 Task: Look for space in Dschang, Cameroon from 21st June, 2023 to 29th June, 2023 for 4 adults in price range Rs.7000 to Rs.12000. Place can be entire place with 2 bedrooms having 2 beds and 2 bathrooms. Property type can be house, flat, guest house. Booking option can be shelf check-in. Required host language is English.
Action: Mouse moved to (478, 123)
Screenshot: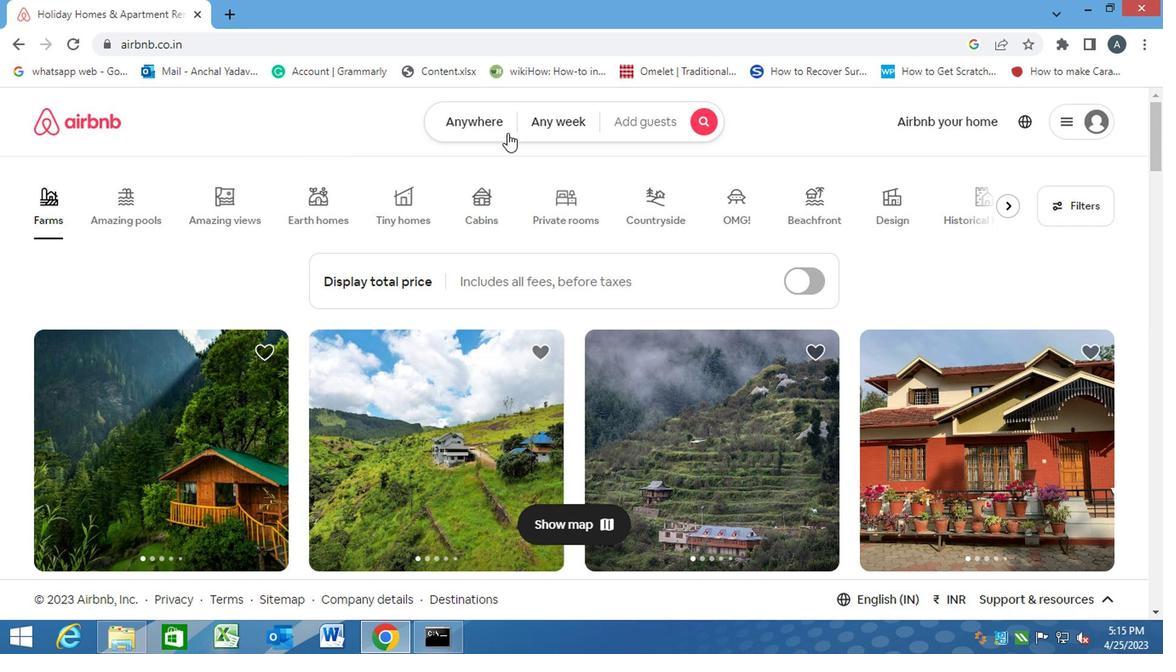 
Action: Mouse pressed left at (478, 123)
Screenshot: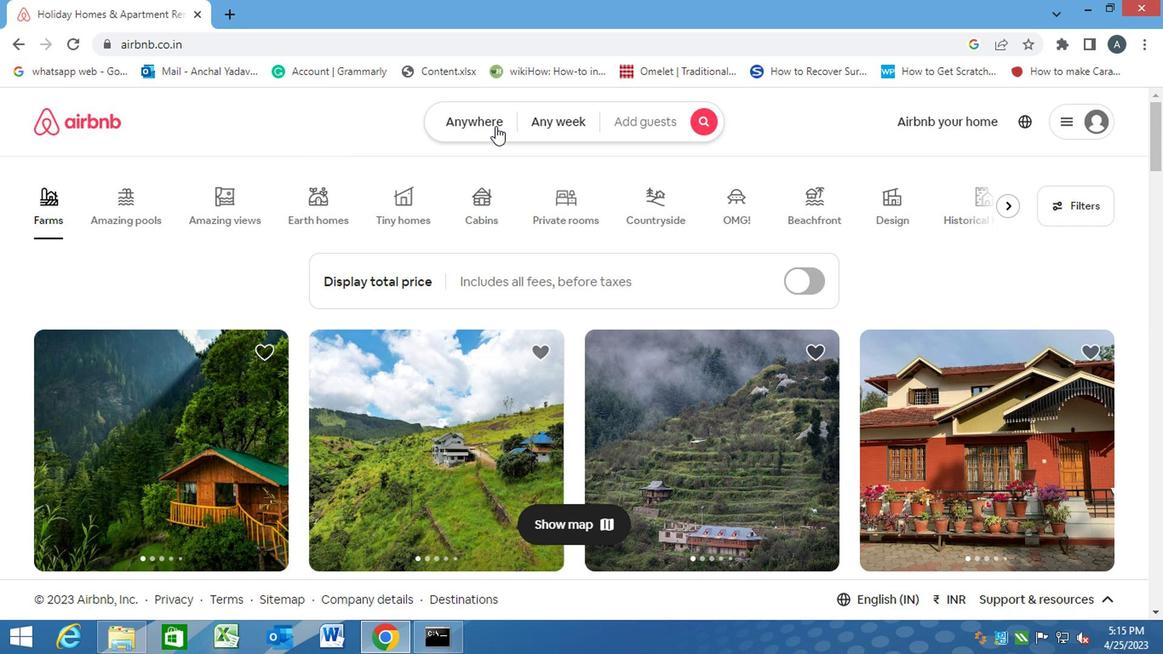 
Action: Mouse moved to (332, 190)
Screenshot: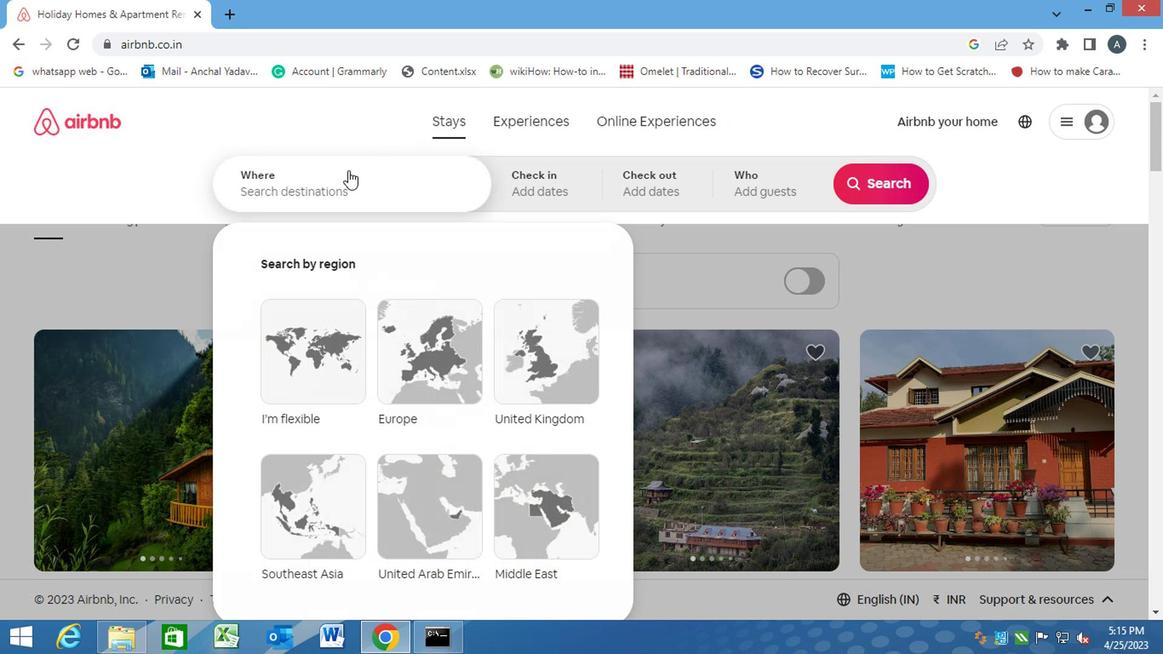 
Action: Mouse pressed left at (332, 190)
Screenshot: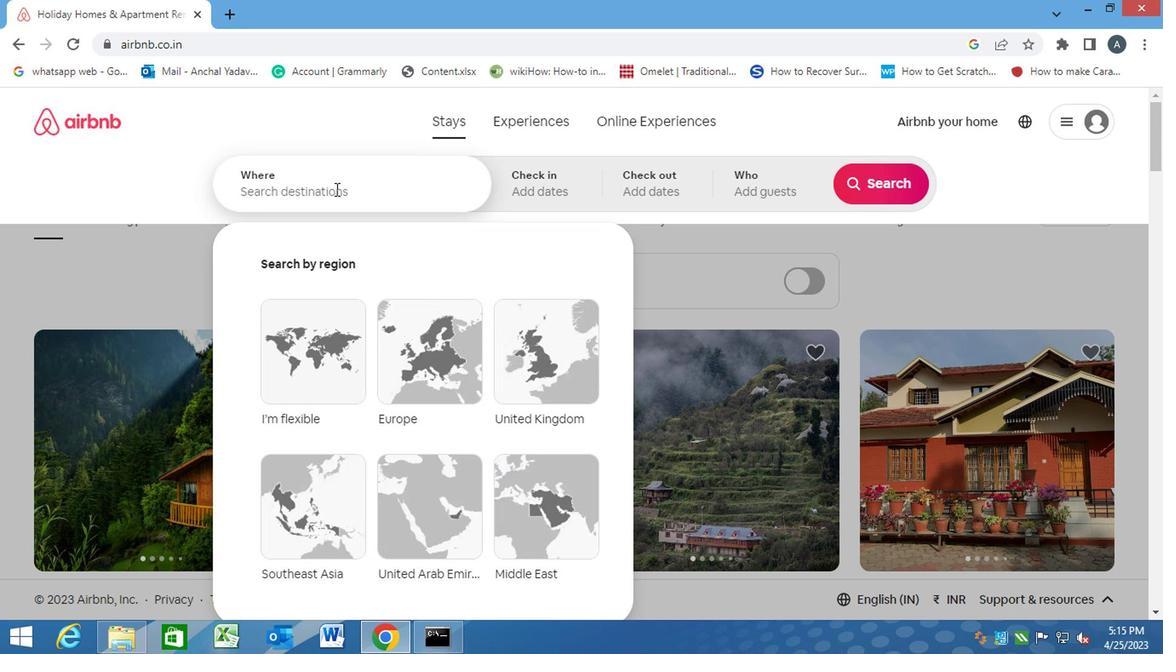 
Action: Key pressed d<Key.caps_lock>schang,<Key.space><Key.caps_lock>c<Key.caps_lock>ameroon<Key.enter>
Screenshot: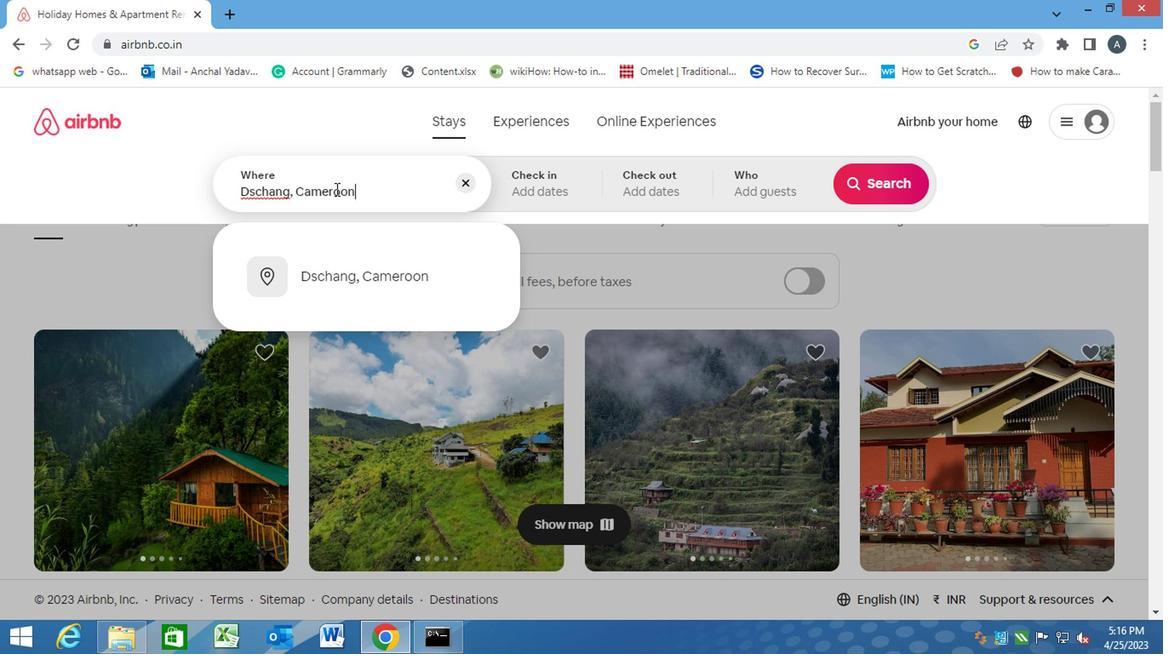 
Action: Mouse moved to (861, 321)
Screenshot: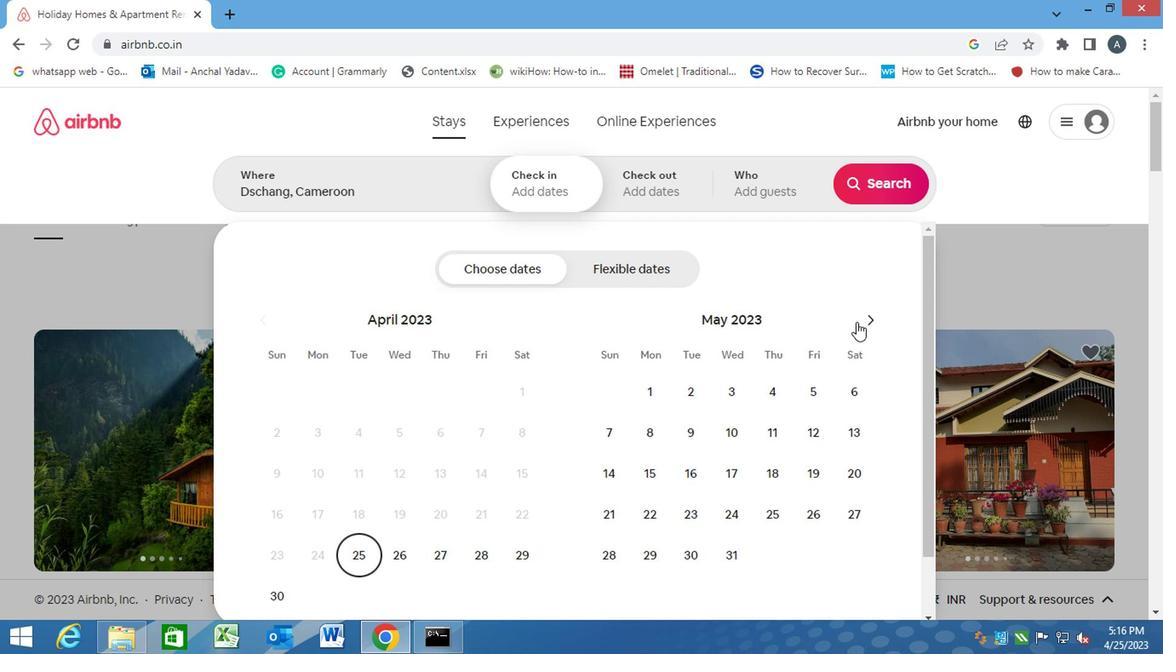 
Action: Mouse pressed left at (861, 321)
Screenshot: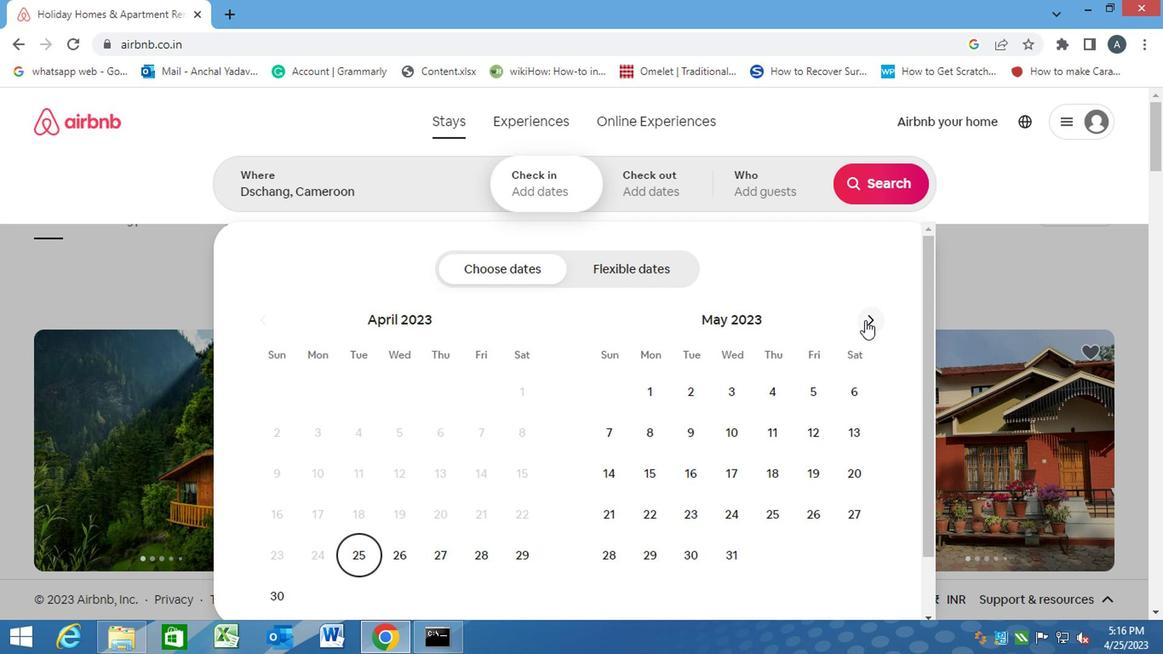 
Action: Mouse moved to (719, 501)
Screenshot: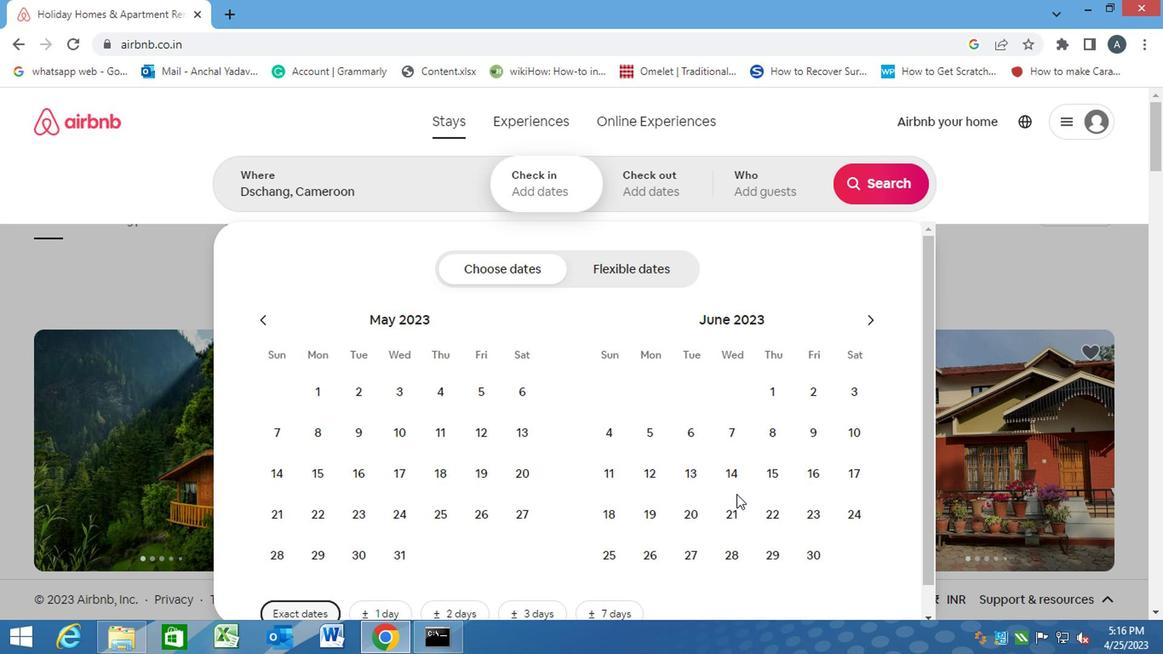 
Action: Mouse pressed left at (719, 501)
Screenshot: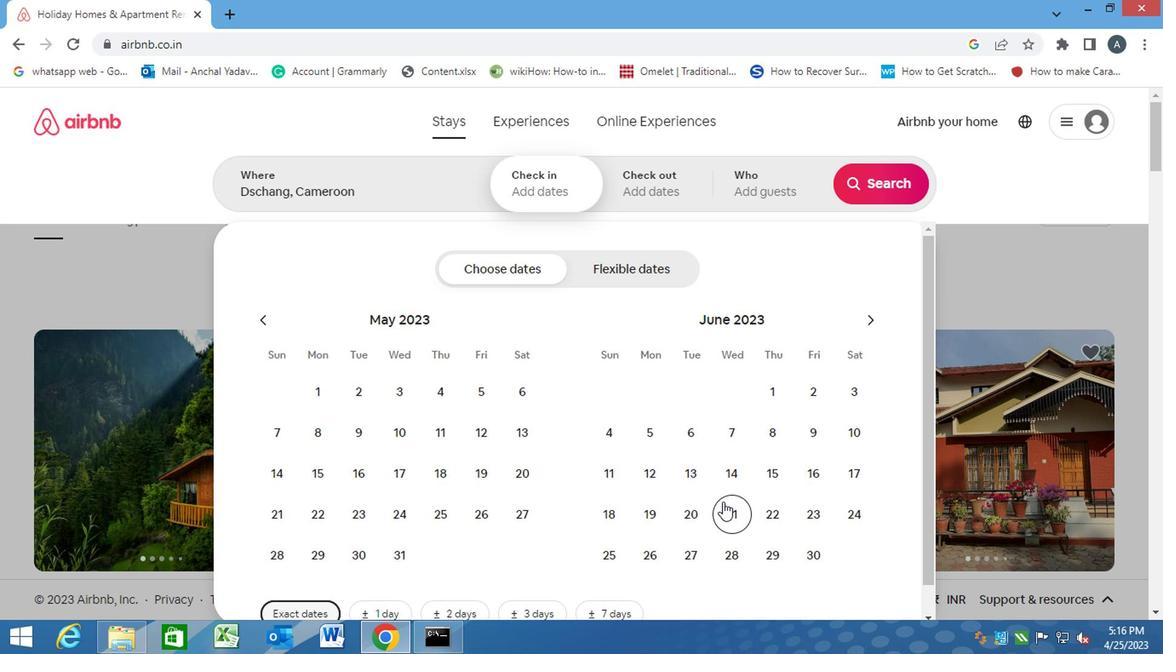 
Action: Mouse moved to (776, 555)
Screenshot: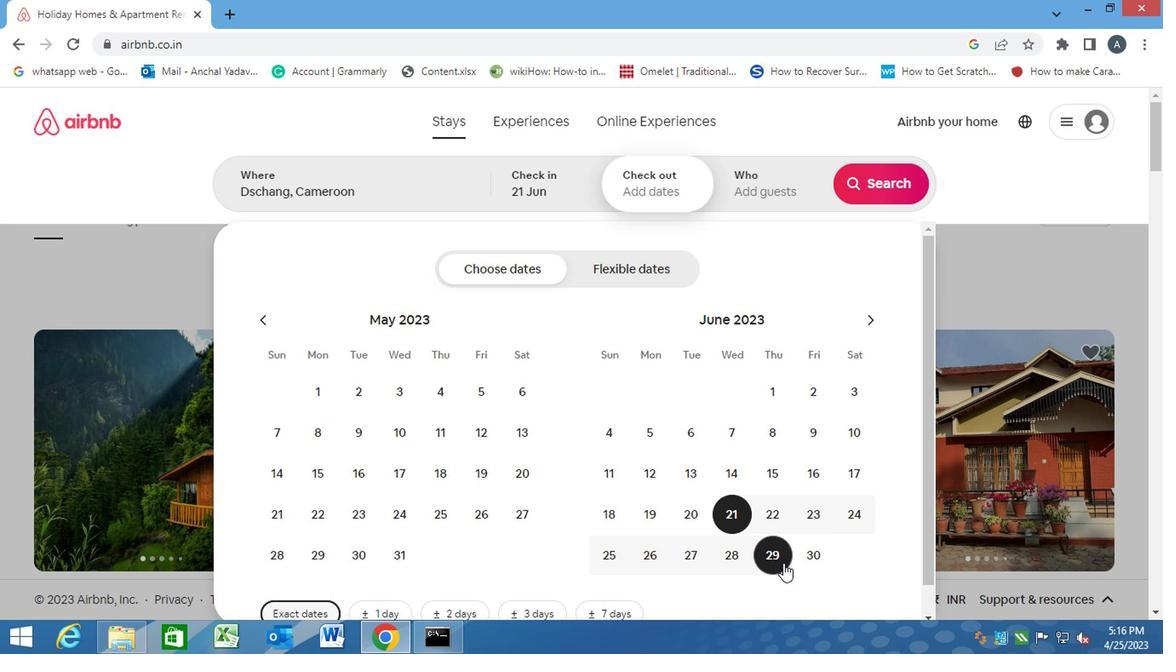 
Action: Mouse pressed left at (776, 555)
Screenshot: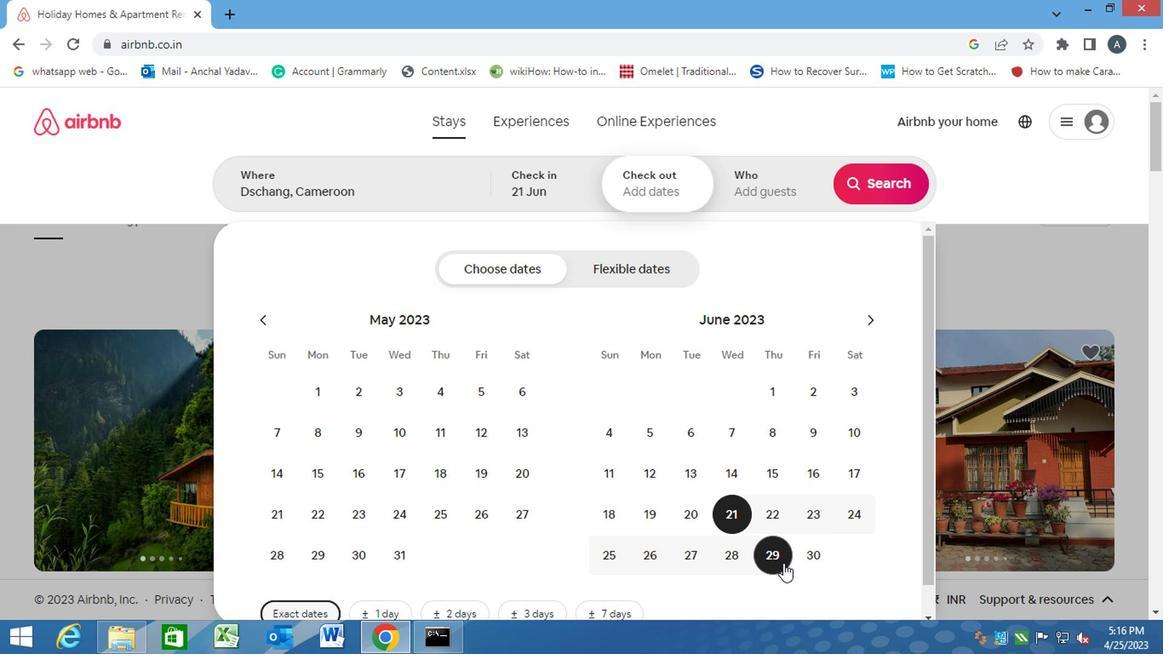 
Action: Mouse moved to (755, 187)
Screenshot: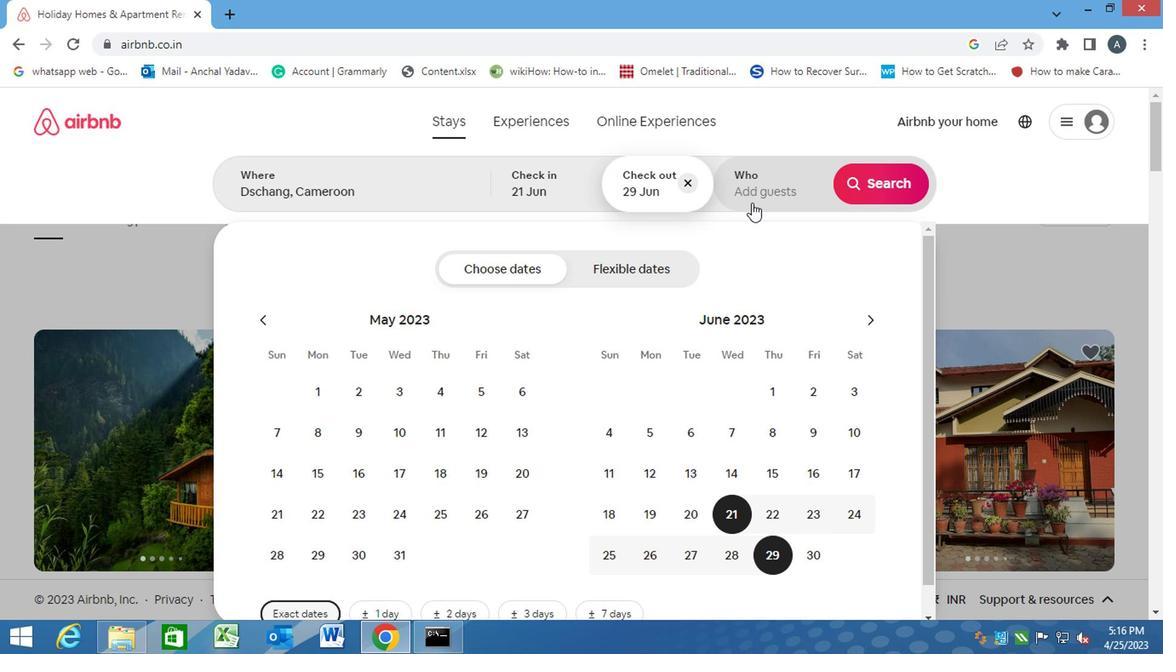 
Action: Mouse pressed left at (755, 187)
Screenshot: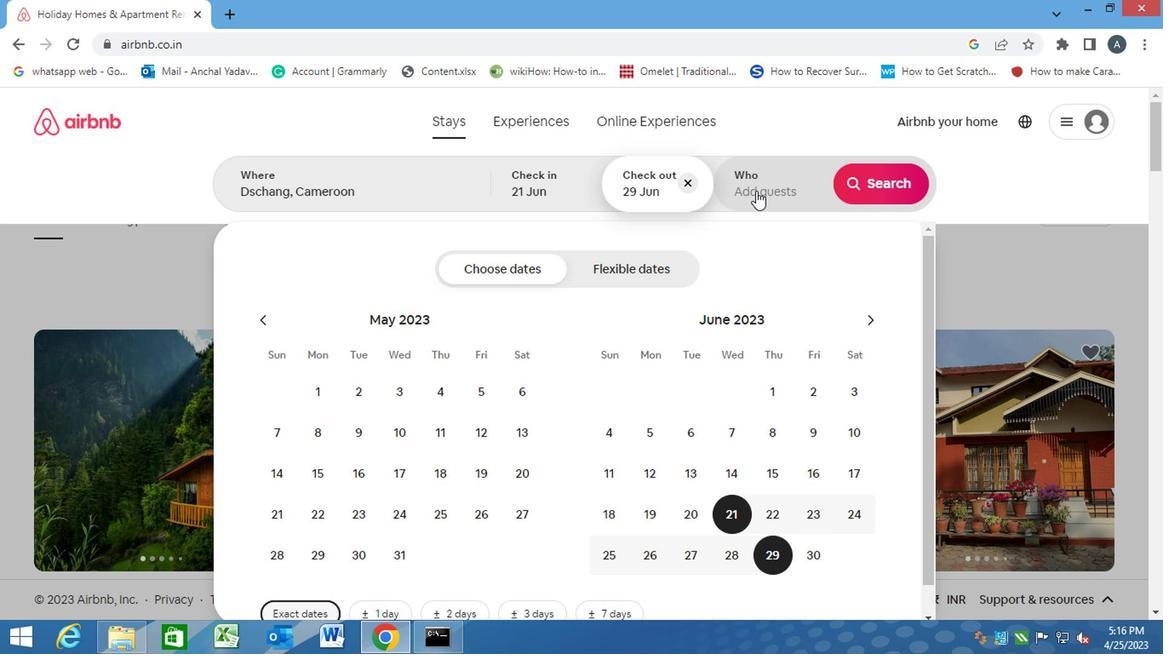 
Action: Mouse moved to (885, 281)
Screenshot: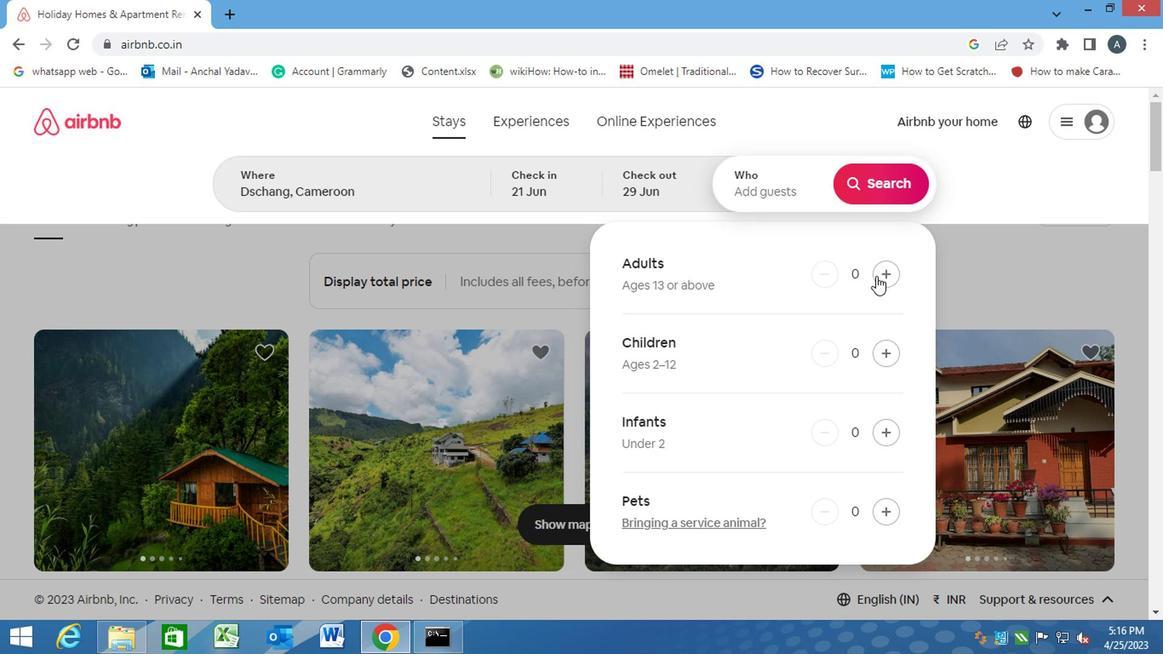 
Action: Mouse pressed left at (885, 281)
Screenshot: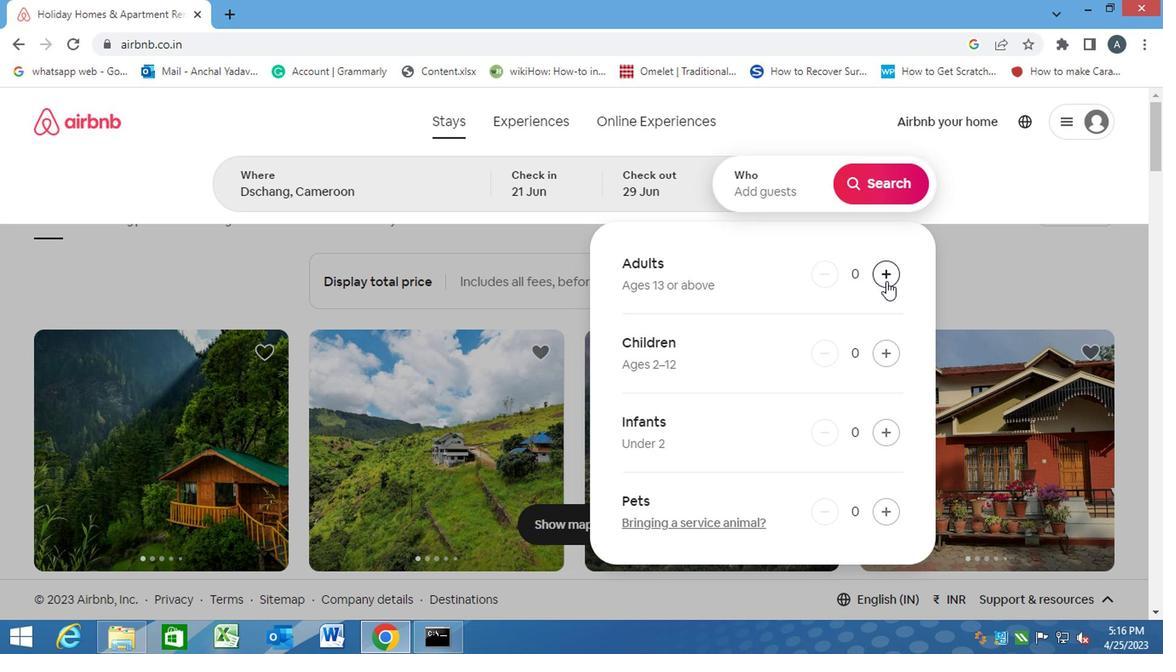
Action: Mouse pressed left at (885, 281)
Screenshot: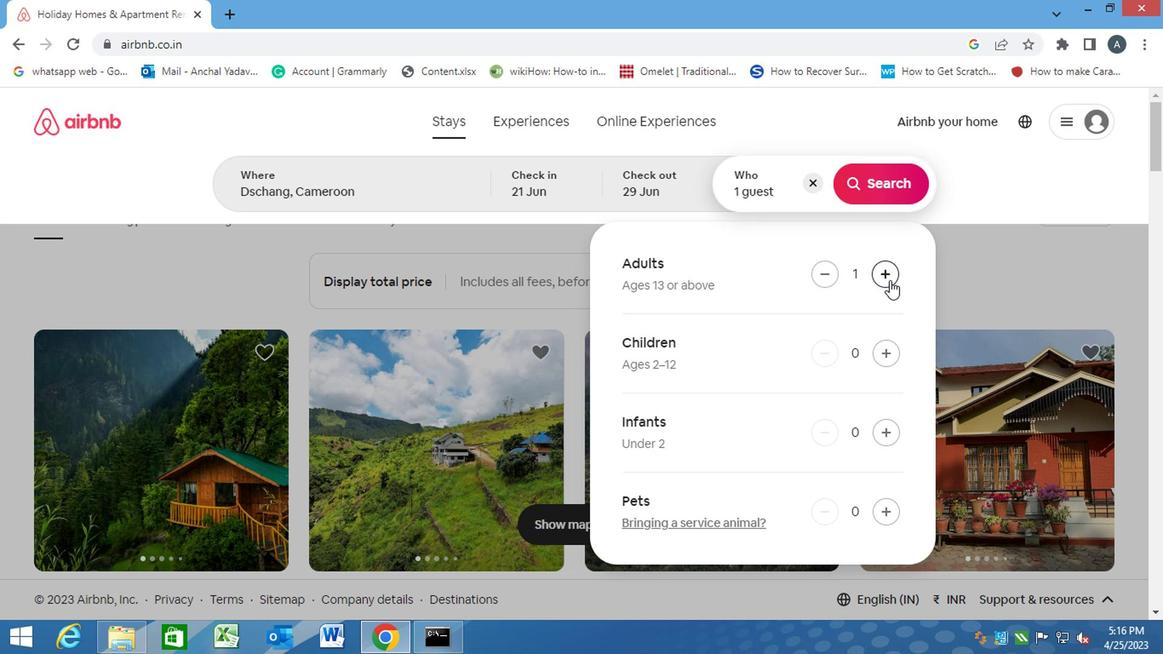 
Action: Mouse pressed left at (885, 281)
Screenshot: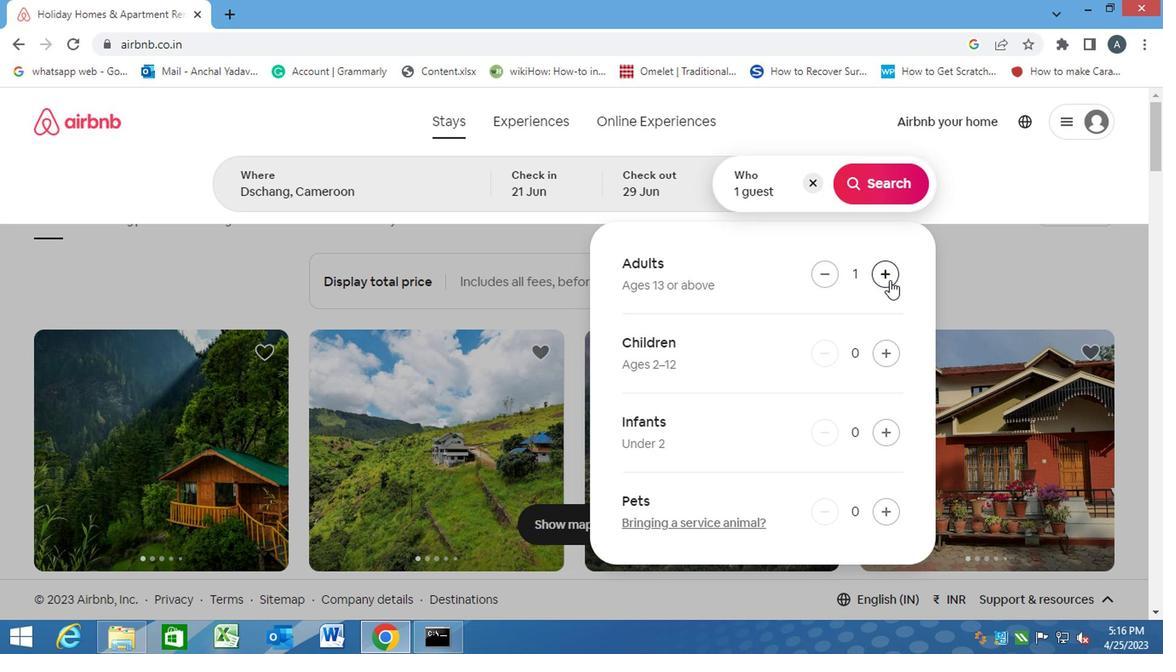 
Action: Mouse pressed left at (885, 281)
Screenshot: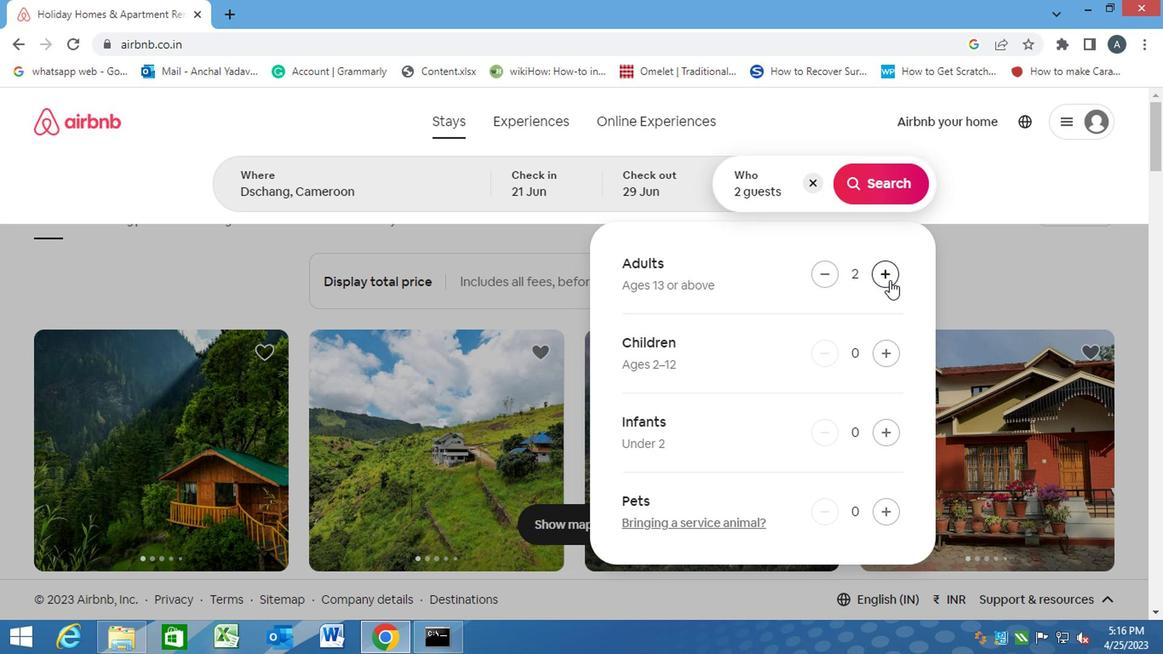 
Action: Mouse moved to (876, 189)
Screenshot: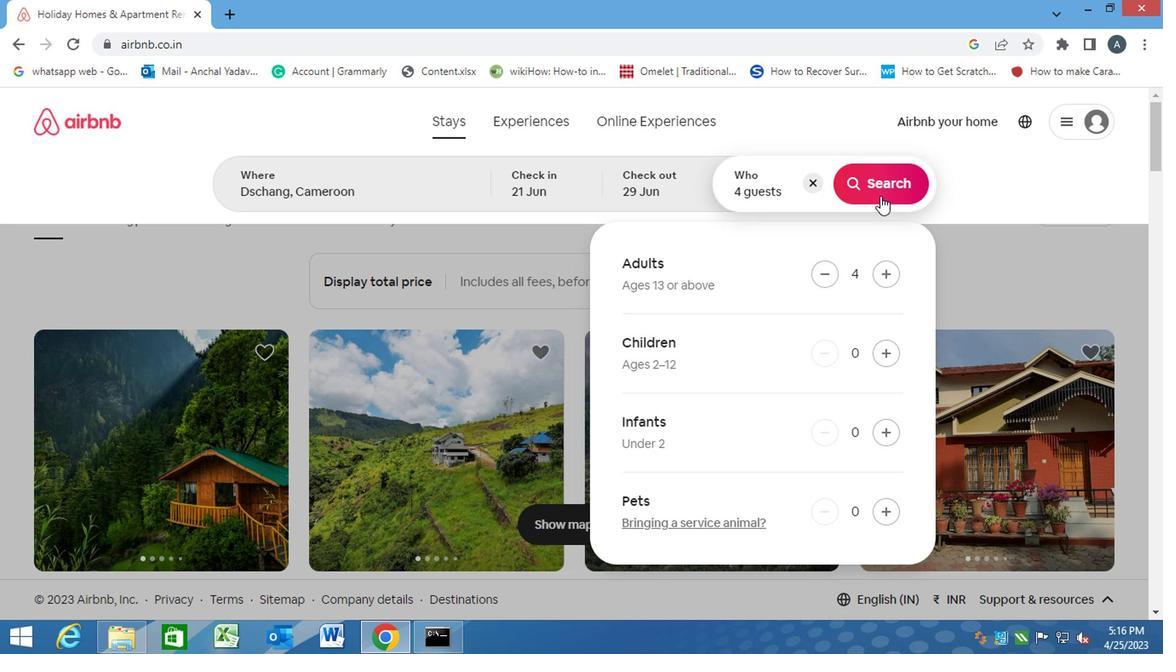 
Action: Mouse pressed left at (876, 189)
Screenshot: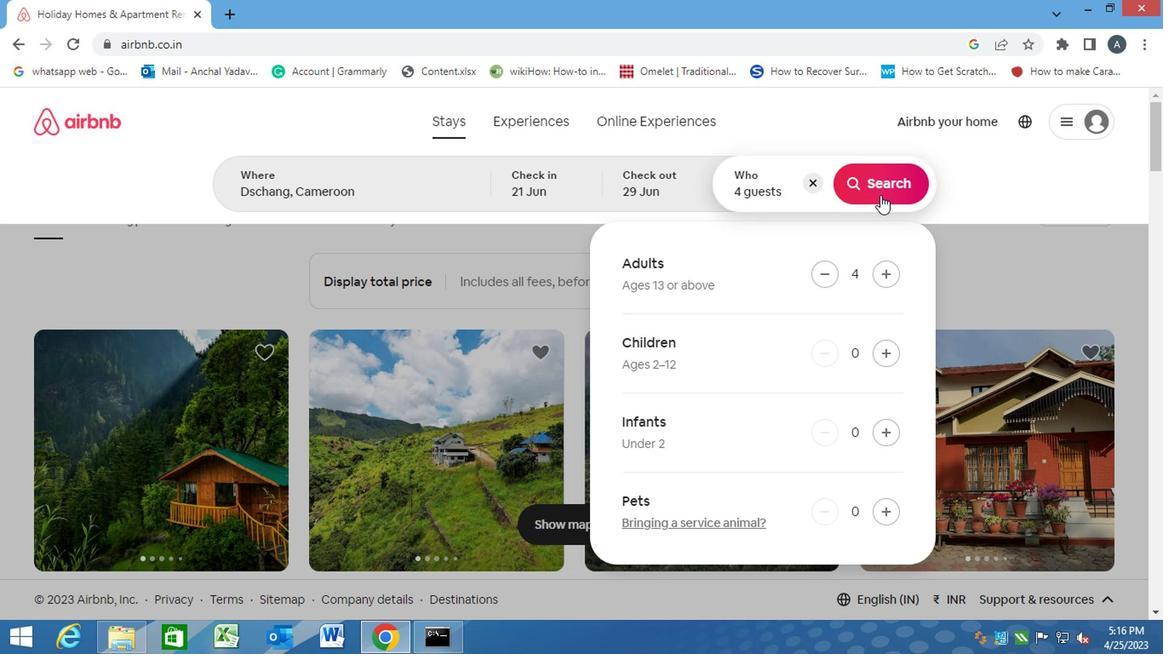 
Action: Mouse moved to (1074, 199)
Screenshot: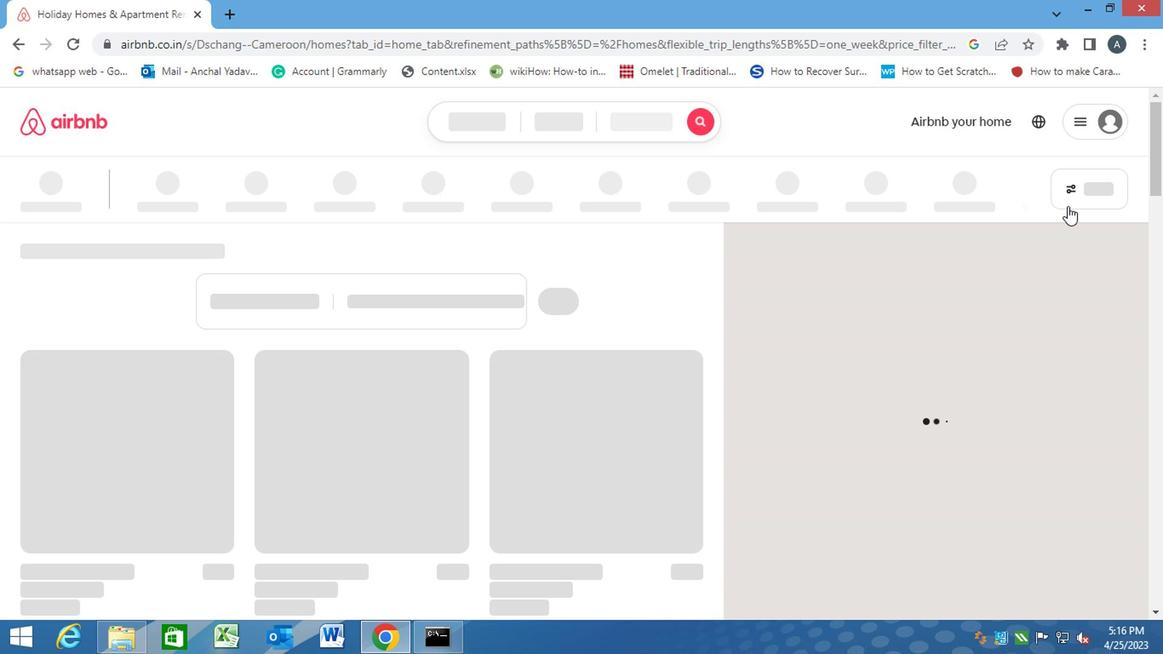 
Action: Mouse pressed left at (1074, 199)
Screenshot: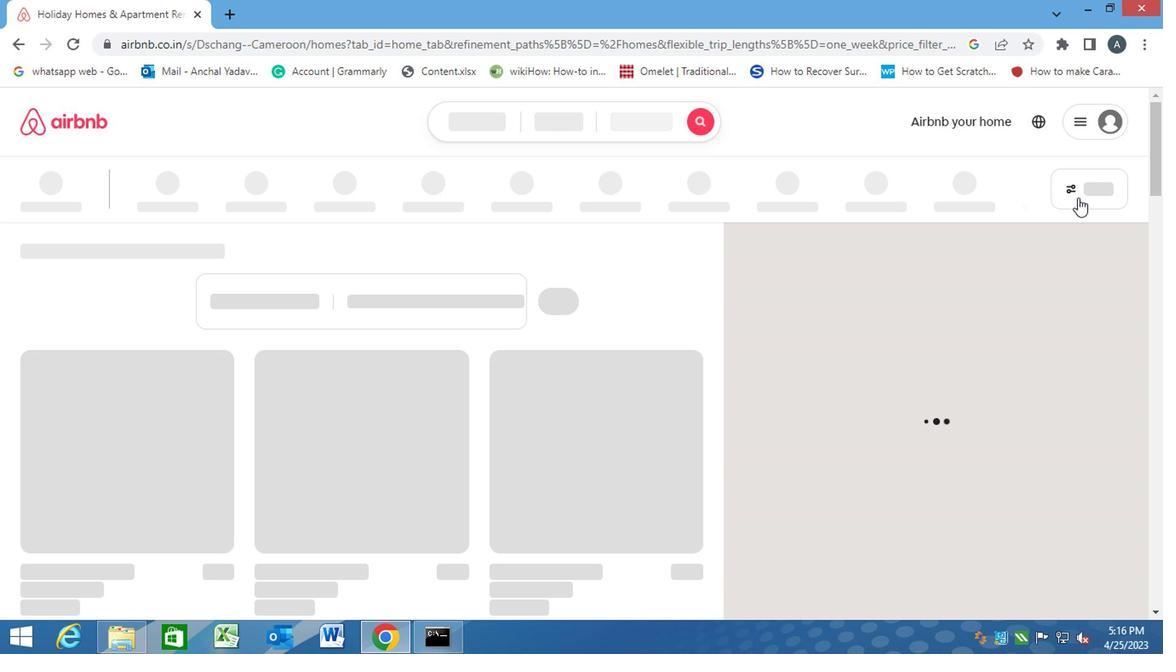 
Action: Mouse moved to (1082, 189)
Screenshot: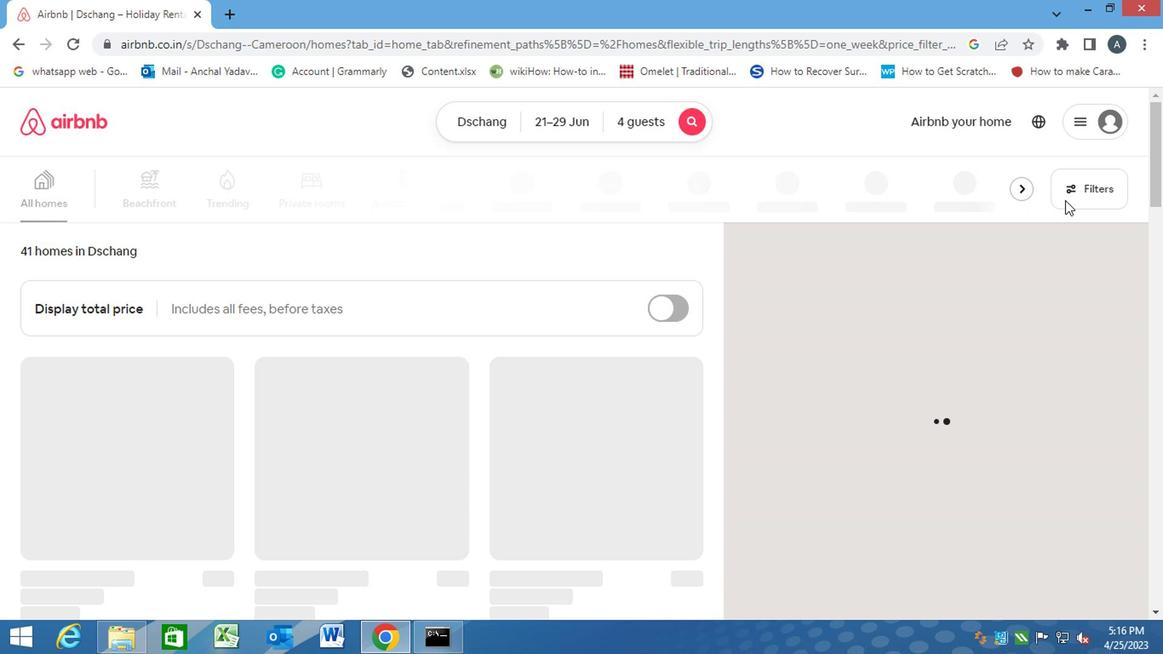 
Action: Mouse pressed left at (1082, 189)
Screenshot: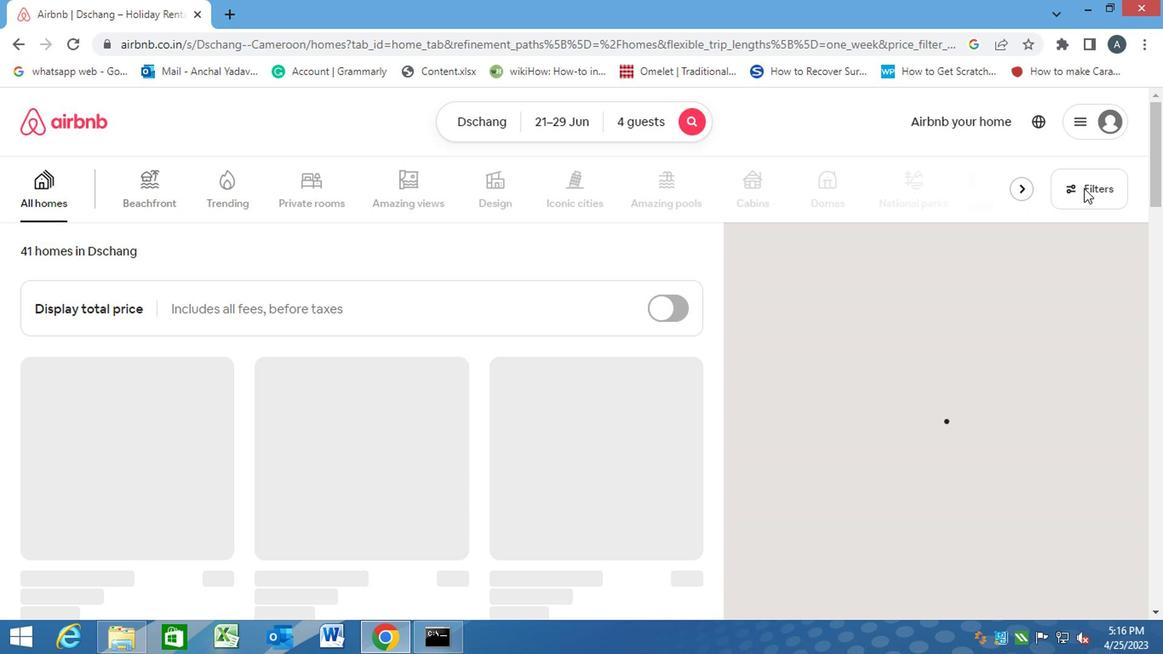 
Action: Mouse moved to (378, 403)
Screenshot: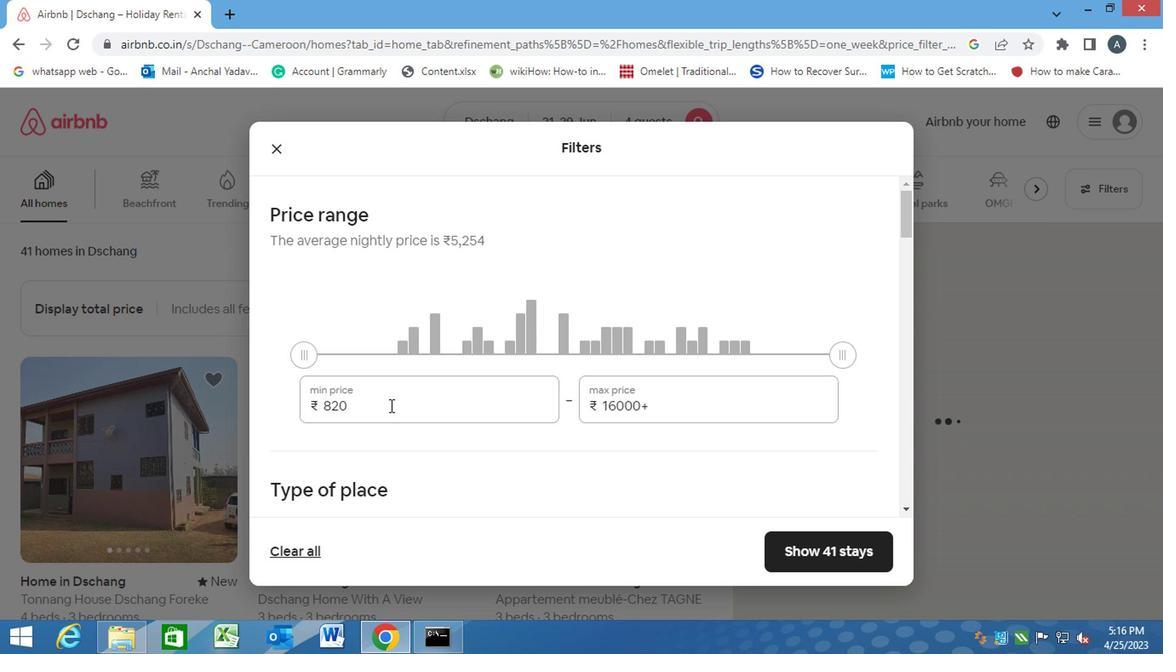 
Action: Mouse pressed left at (378, 403)
Screenshot: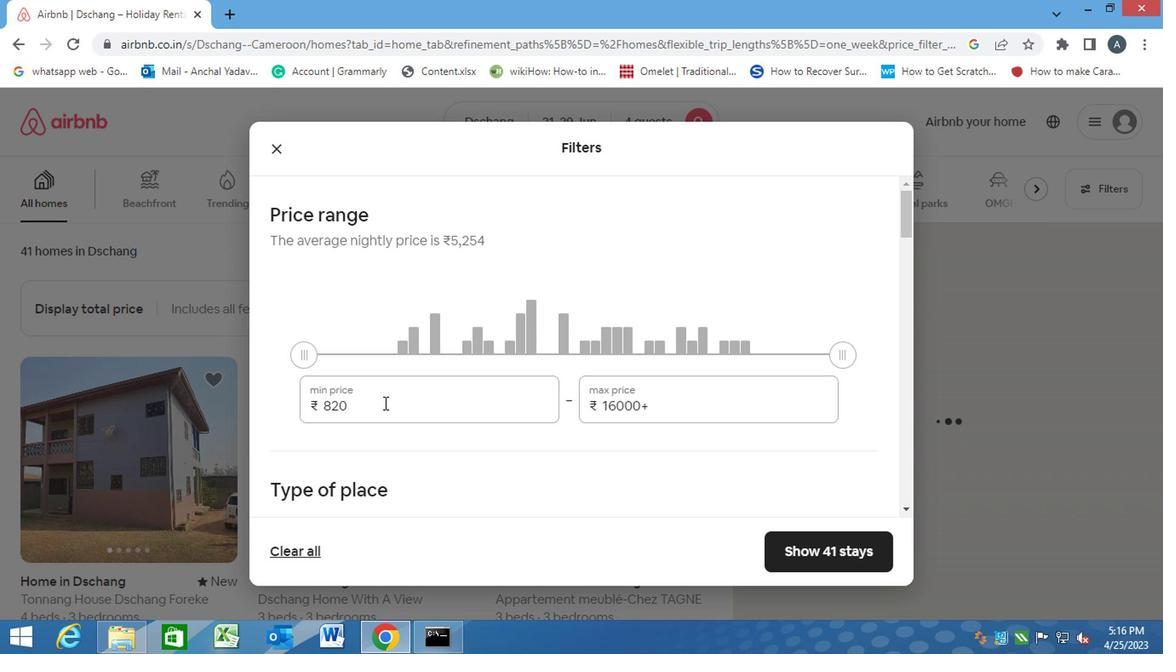 
Action: Mouse moved to (264, 409)
Screenshot: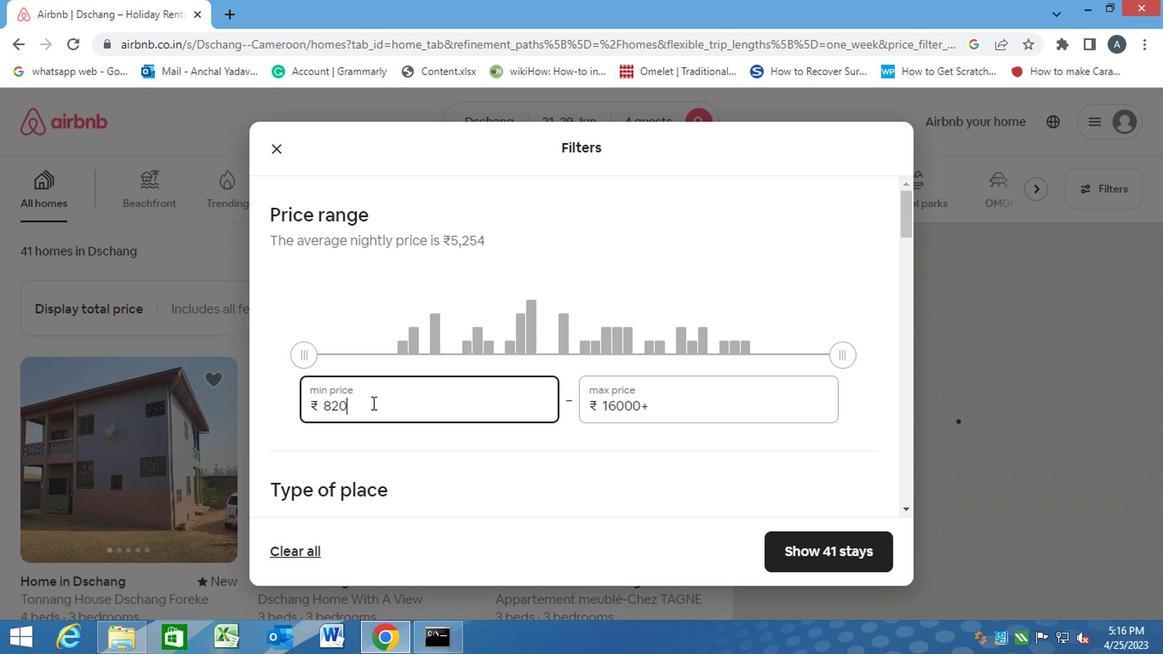 
Action: Key pressed 7000<Key.tab><Key.backspace>1<Key.backspace><Key.backspace><Key.backspace><Key.backspace><Key.backspace><Key.backspace><Key.backspace><Key.backspace><Key.backspace><Key.backspace><Key.backspace><Key.backspace><Key.backspace><Key.backspace><Key.backspace><Key.backspace><Key.backspace><Key.backspace><Key.backspace>12000
Screenshot: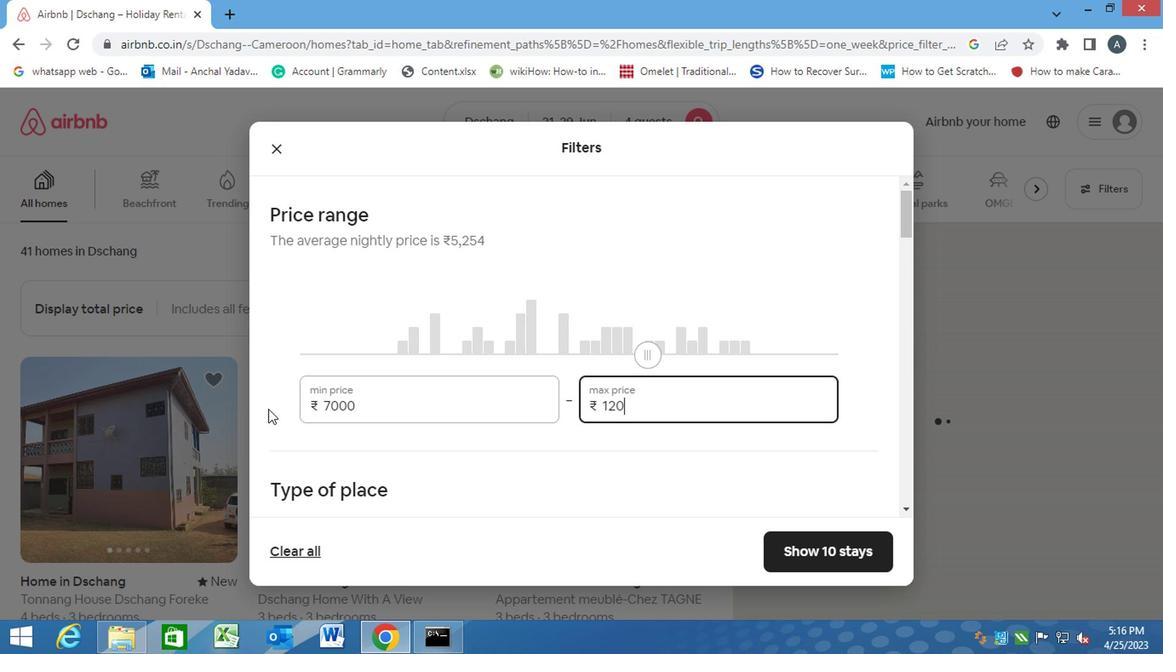 
Action: Mouse moved to (567, 448)
Screenshot: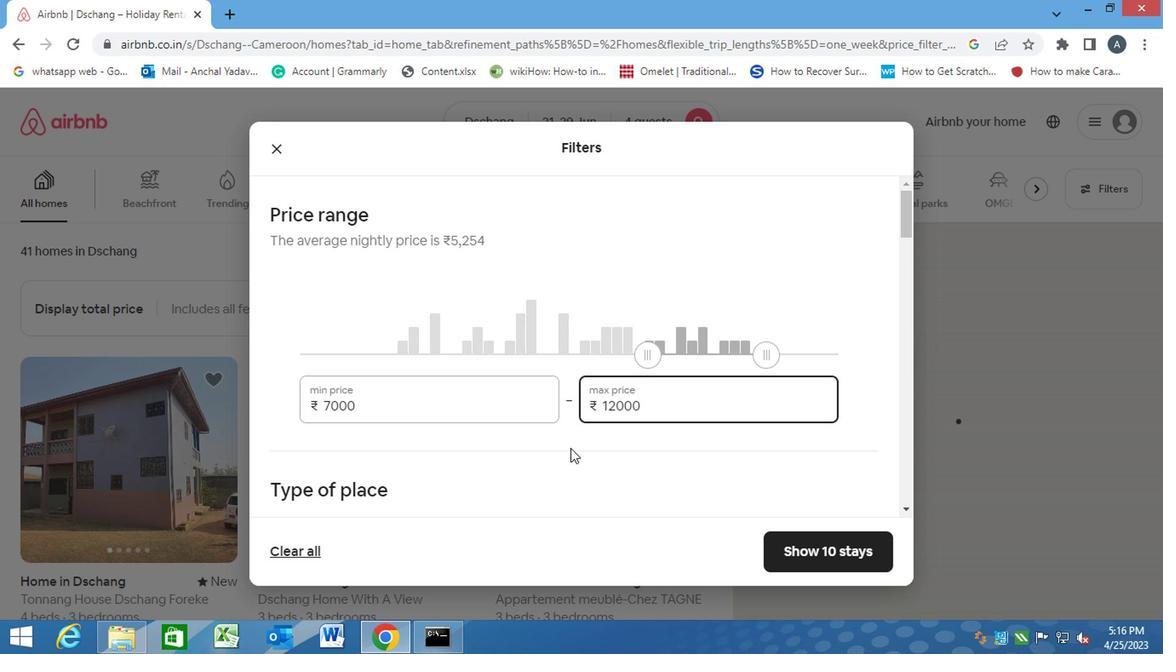 
Action: Mouse scrolled (567, 447) with delta (0, -1)
Screenshot: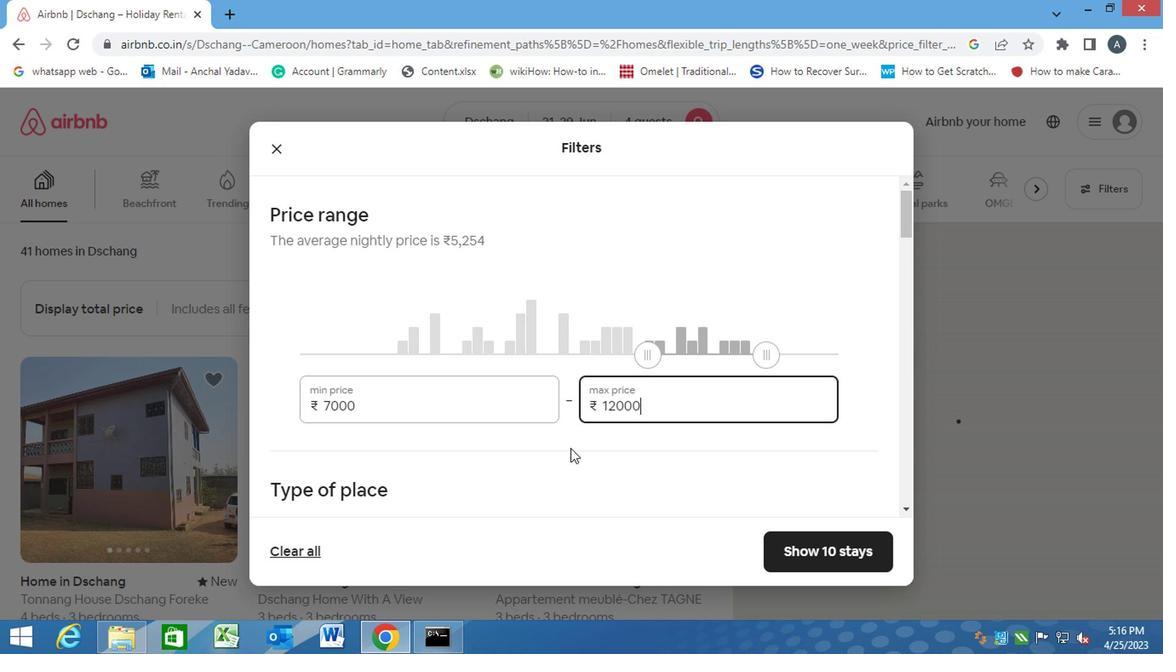 
Action: Mouse scrolled (567, 447) with delta (0, -1)
Screenshot: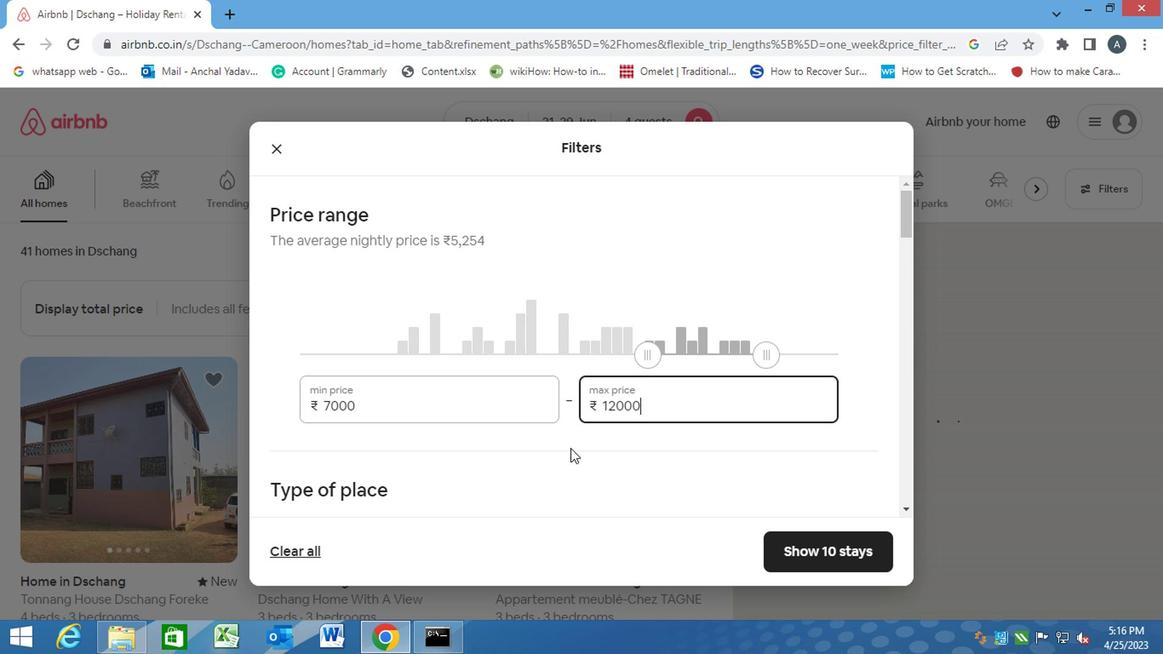 
Action: Mouse moved to (262, 366)
Screenshot: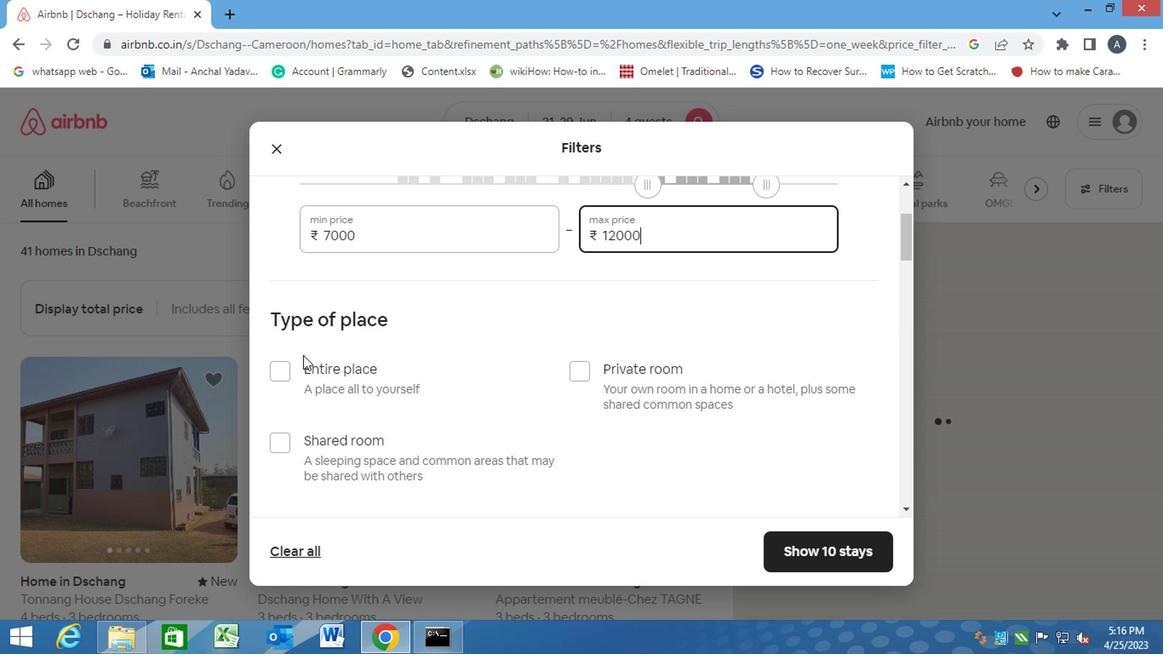 
Action: Mouse pressed left at (262, 366)
Screenshot: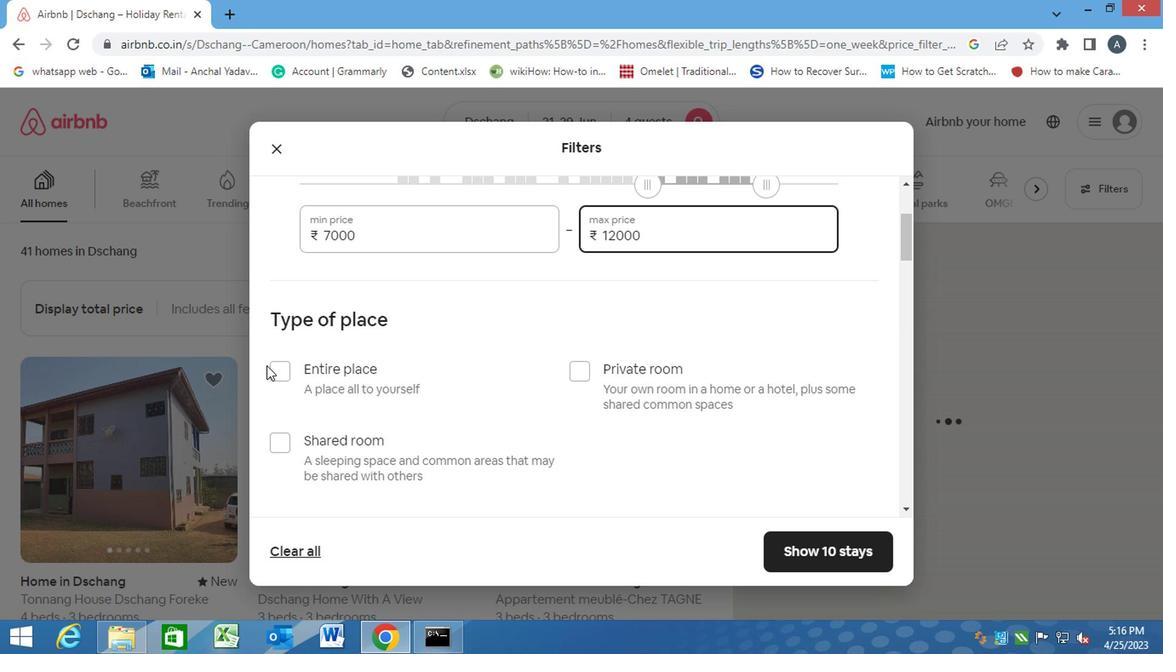 
Action: Mouse moved to (275, 366)
Screenshot: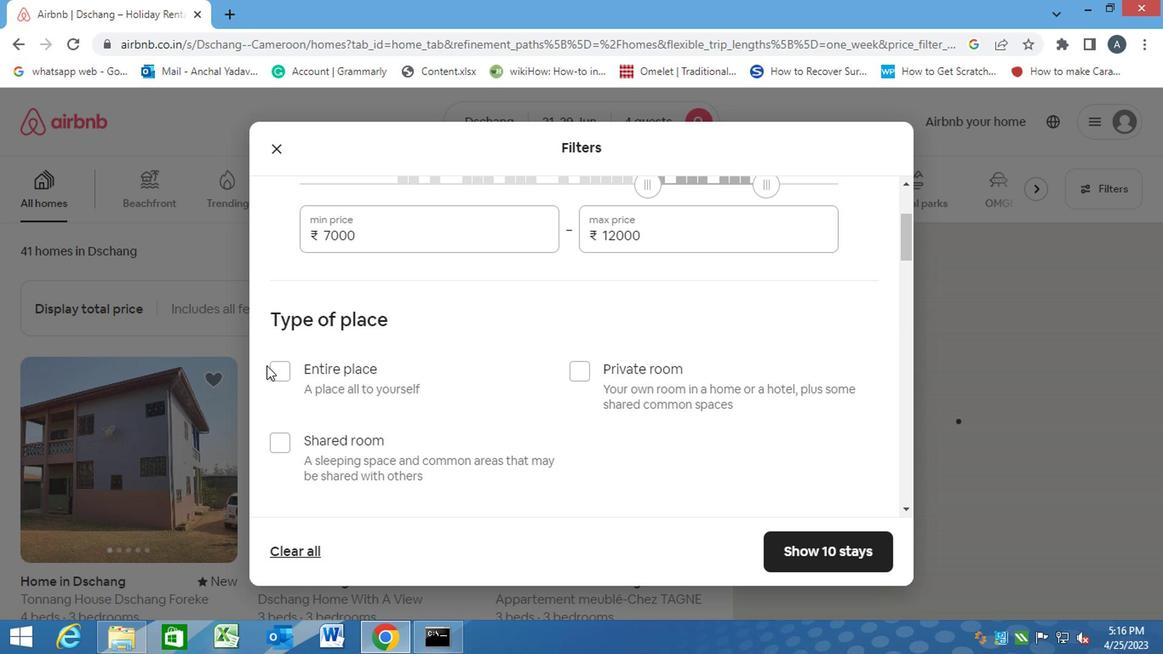 
Action: Mouse pressed left at (275, 366)
Screenshot: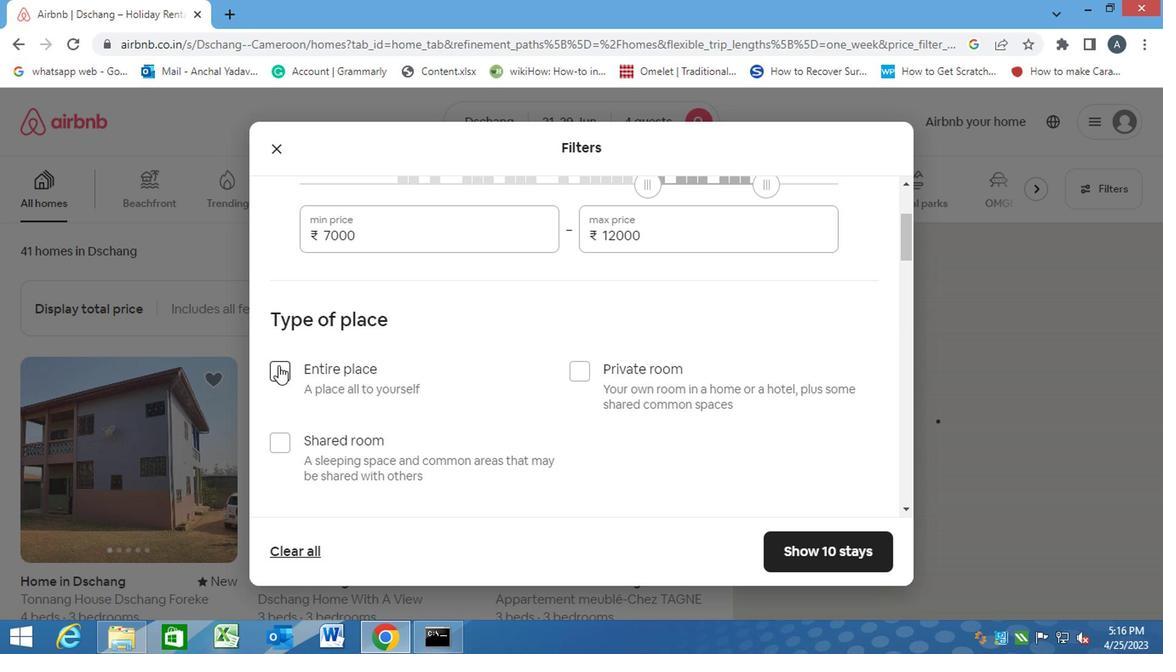 
Action: Mouse moved to (424, 382)
Screenshot: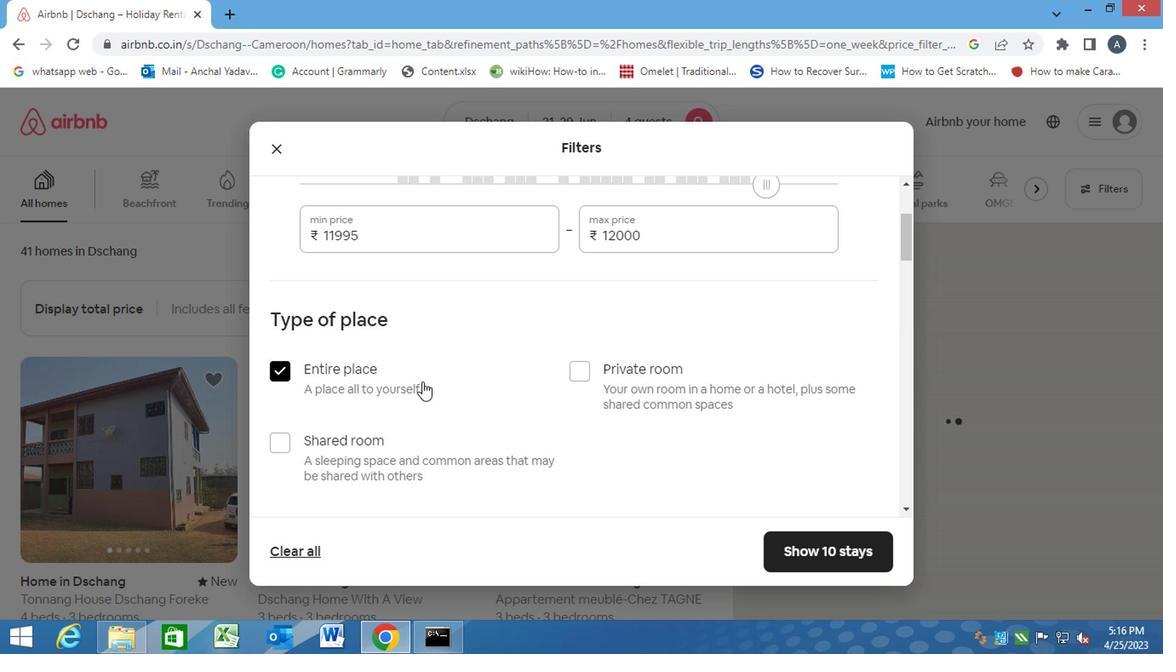 
Action: Mouse scrolled (424, 382) with delta (0, 0)
Screenshot: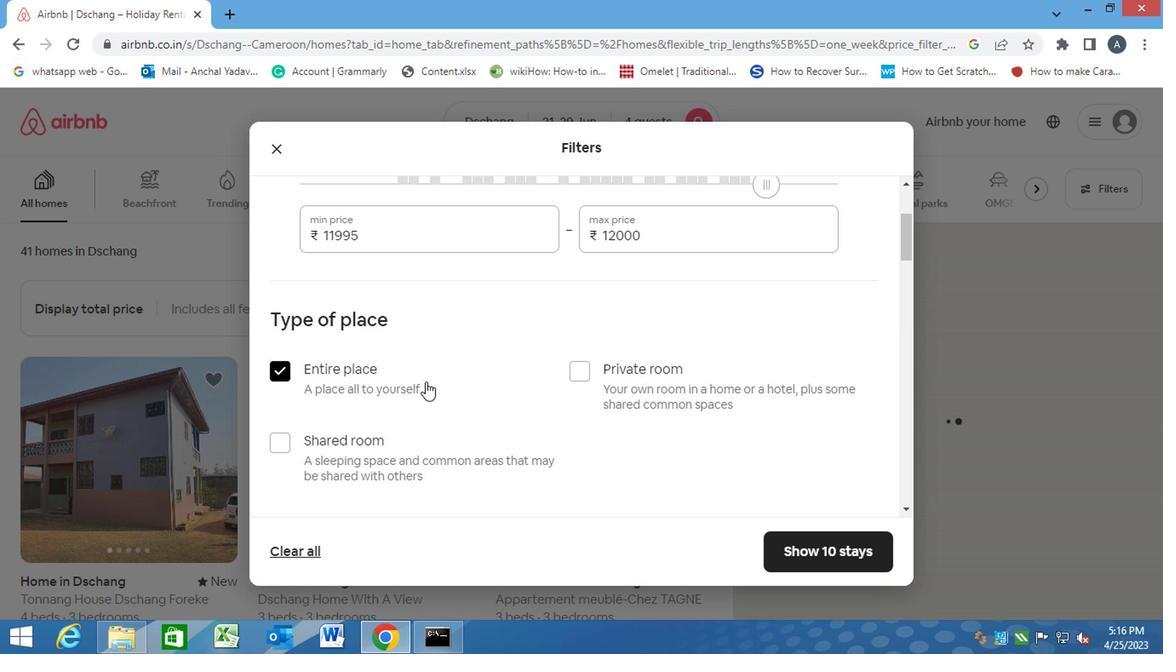 
Action: Mouse scrolled (424, 382) with delta (0, 0)
Screenshot: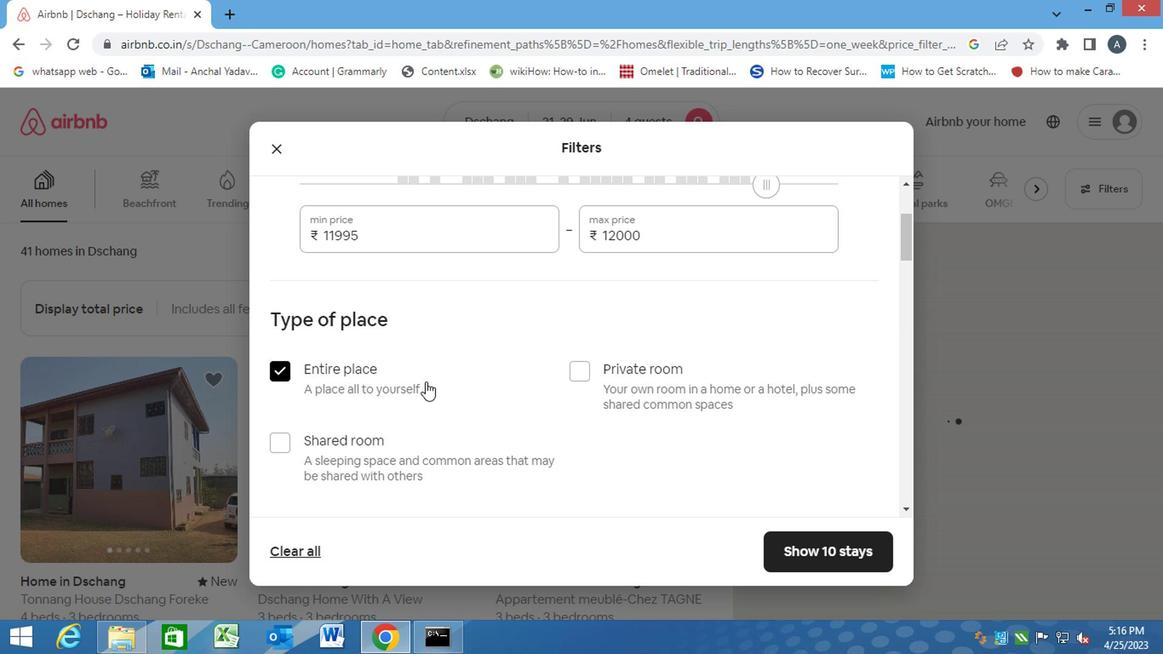 
Action: Mouse scrolled (424, 382) with delta (0, 0)
Screenshot: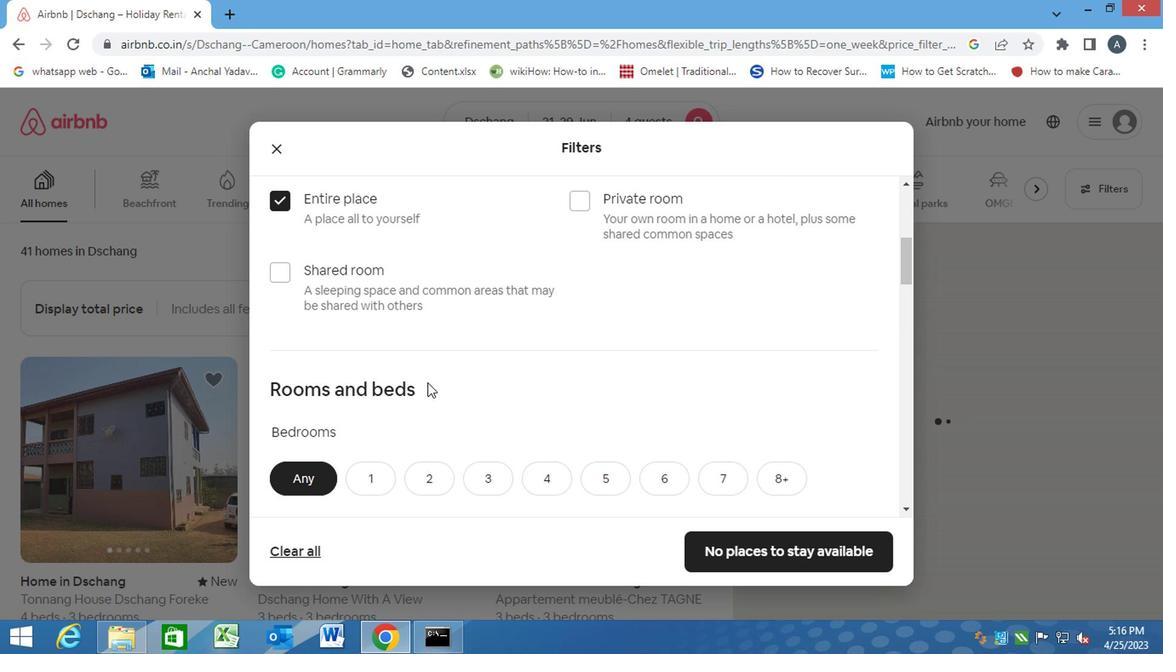 
Action: Mouse scrolled (424, 382) with delta (0, 0)
Screenshot: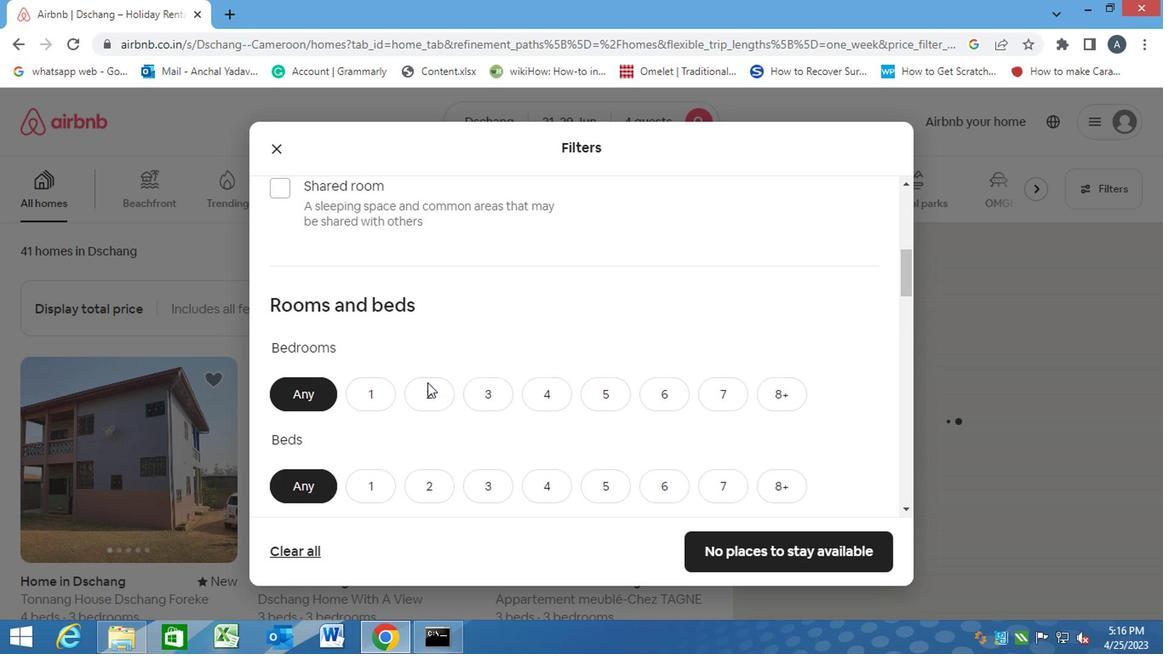 
Action: Mouse moved to (430, 315)
Screenshot: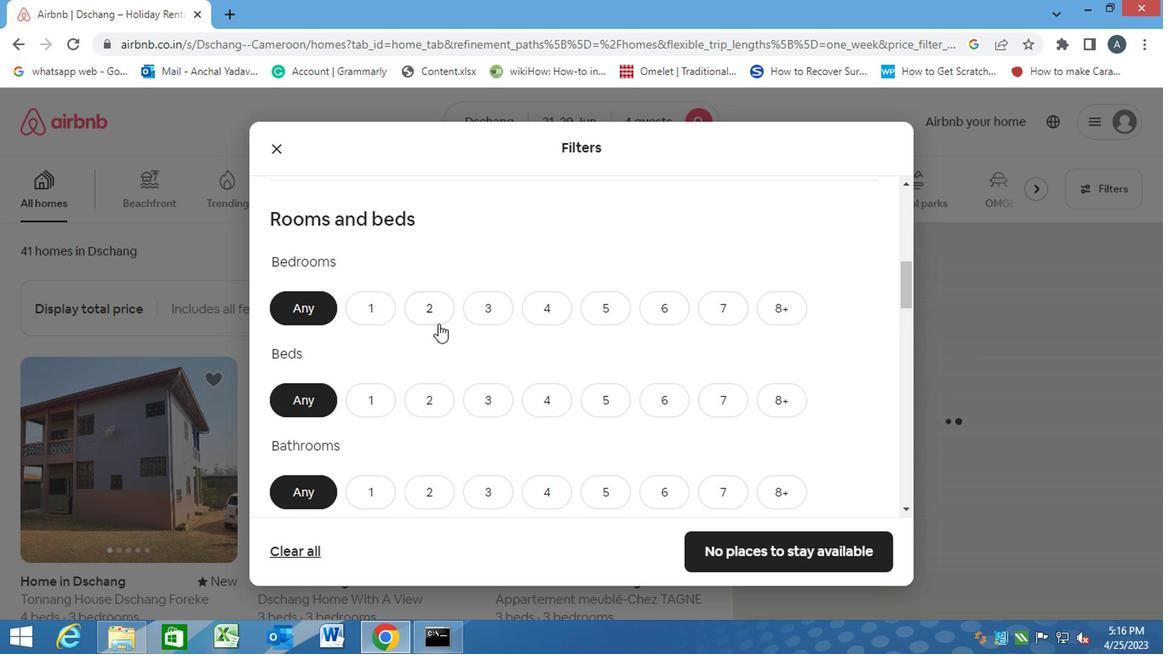 
Action: Mouse pressed left at (430, 315)
Screenshot: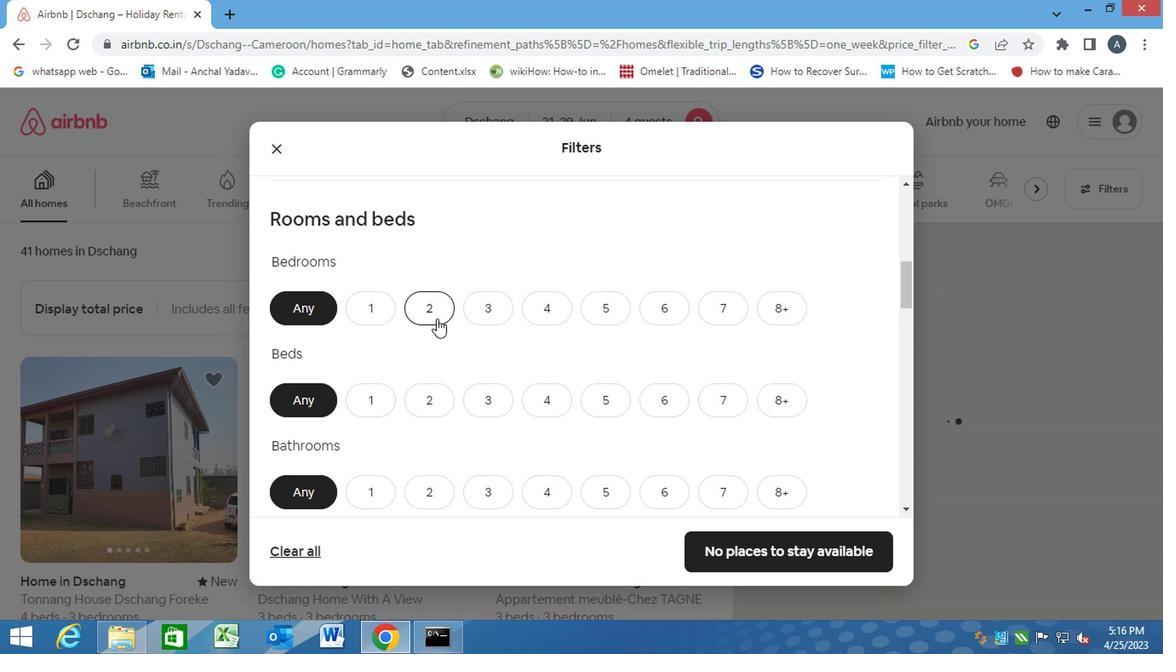 
Action: Mouse moved to (429, 402)
Screenshot: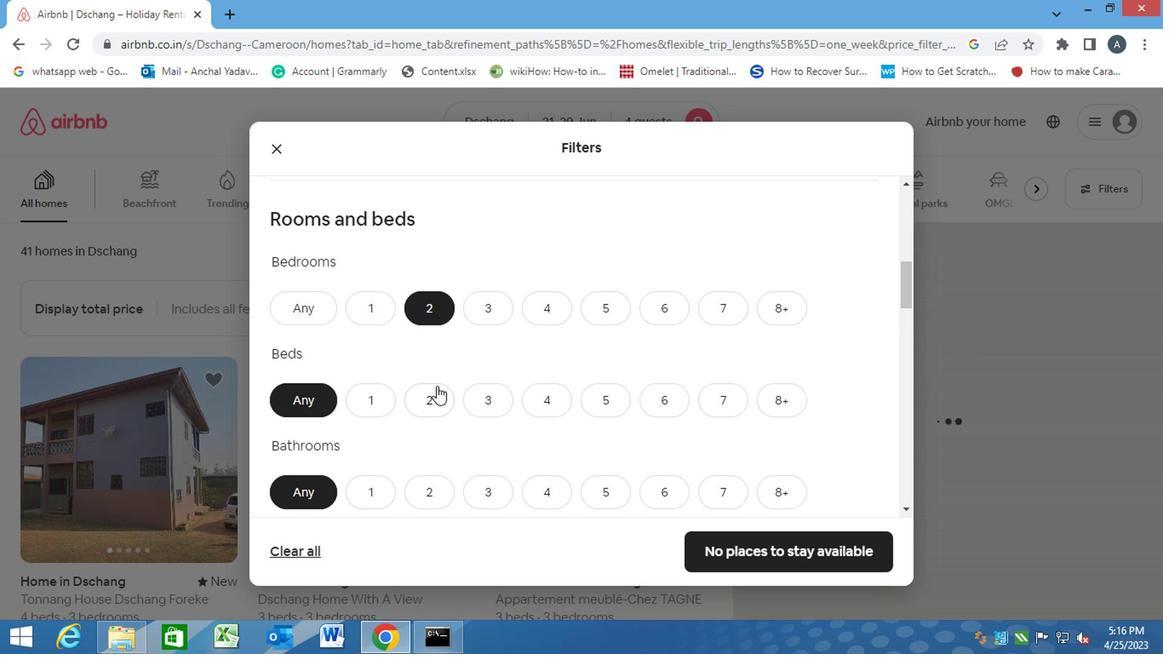 
Action: Mouse pressed left at (429, 402)
Screenshot: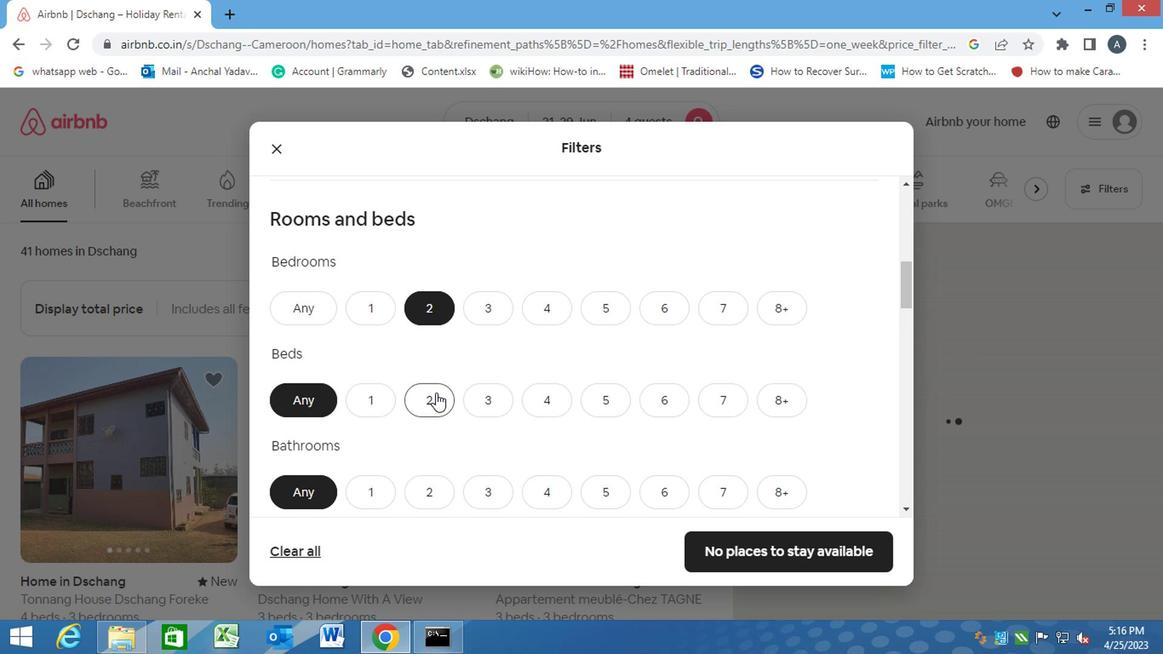 
Action: Mouse moved to (433, 482)
Screenshot: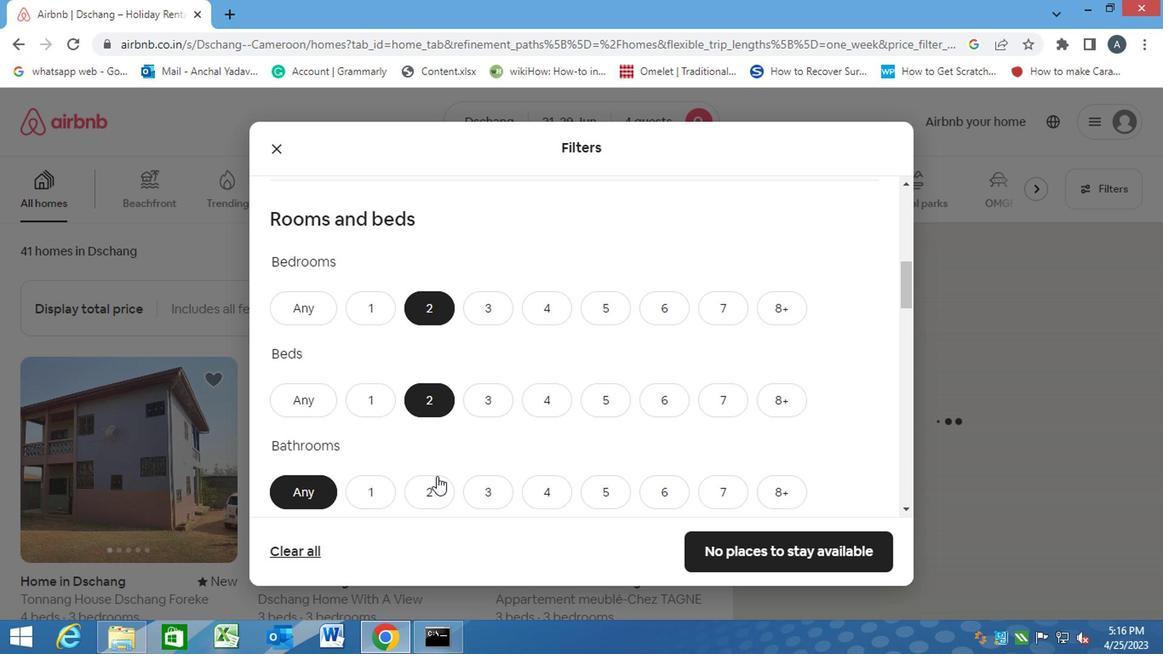 
Action: Mouse pressed left at (433, 482)
Screenshot: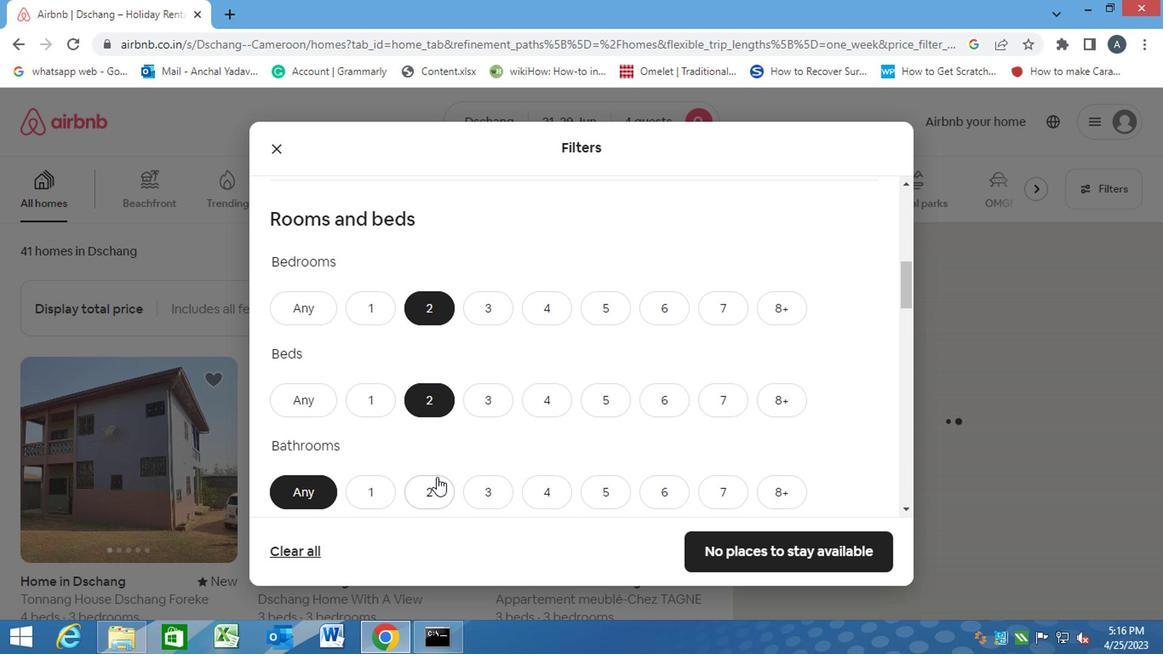 
Action: Mouse moved to (453, 478)
Screenshot: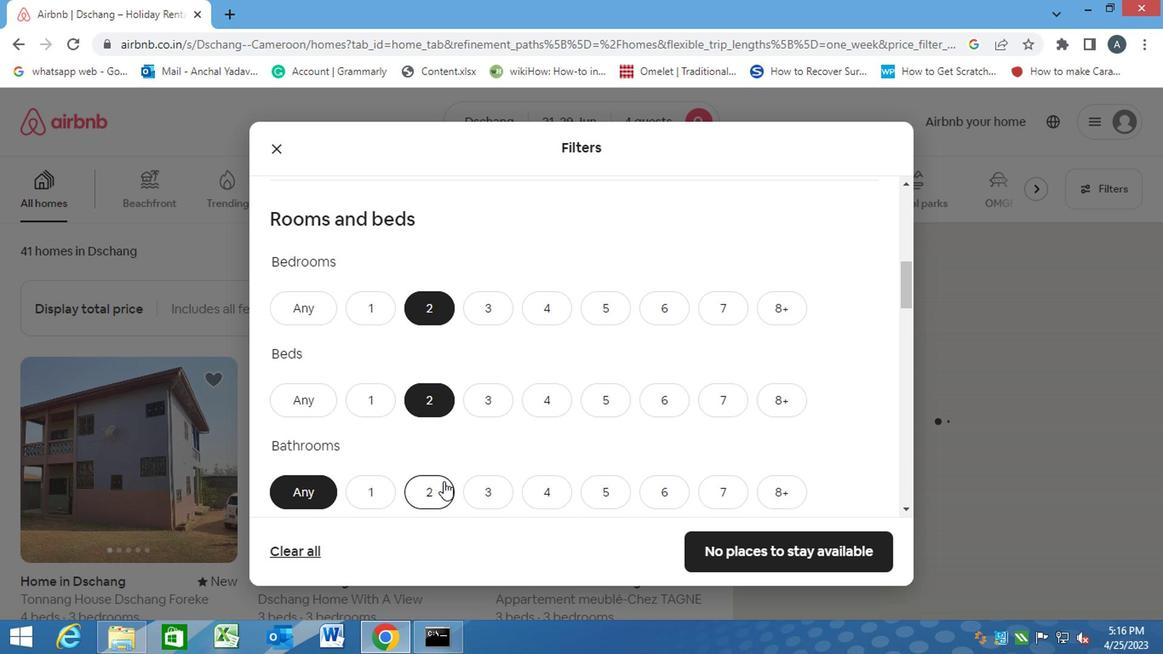 
Action: Mouse scrolled (453, 476) with delta (0, -1)
Screenshot: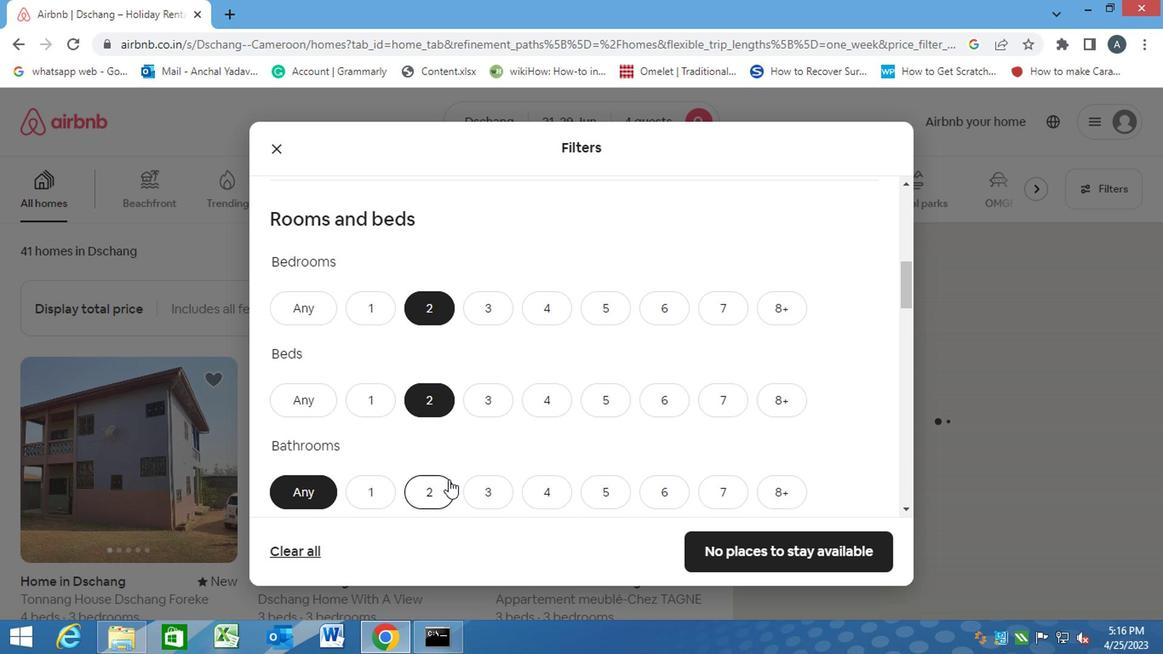 
Action: Mouse scrolled (453, 476) with delta (0, -1)
Screenshot: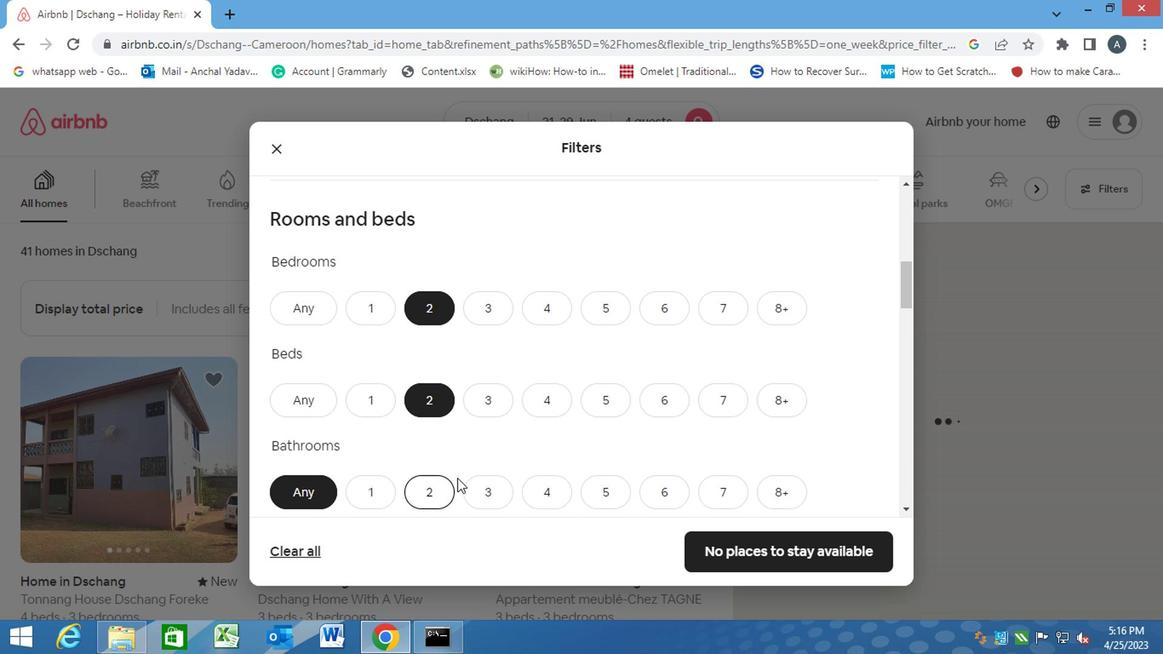 
Action: Mouse scrolled (453, 476) with delta (0, -1)
Screenshot: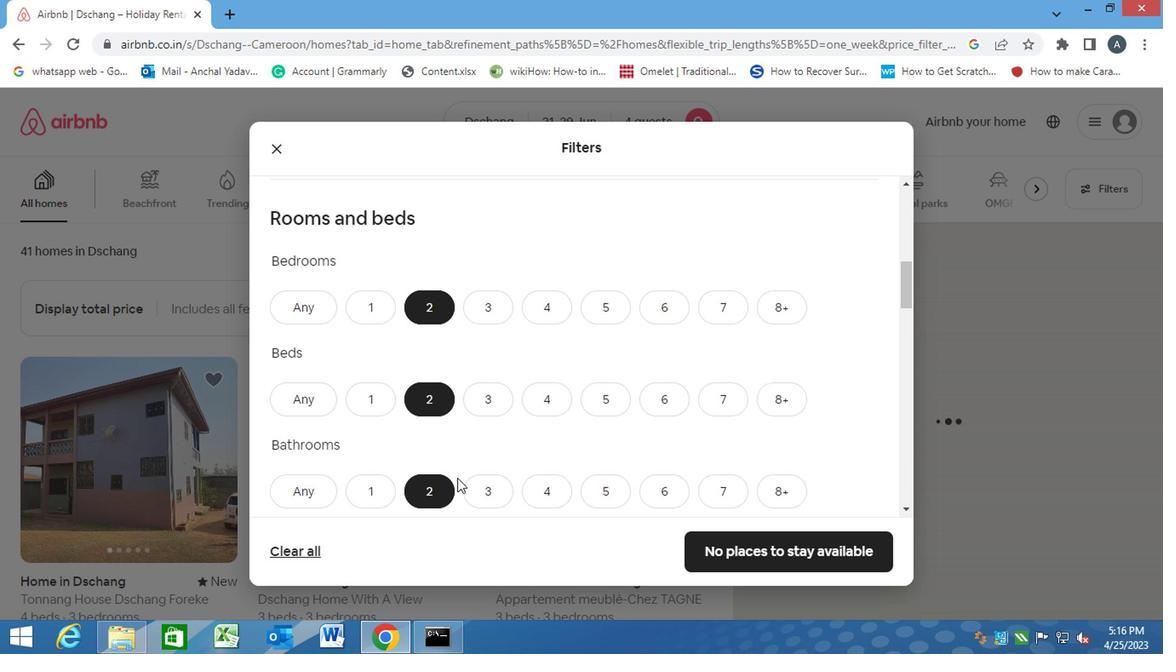 
Action: Mouse moved to (343, 377)
Screenshot: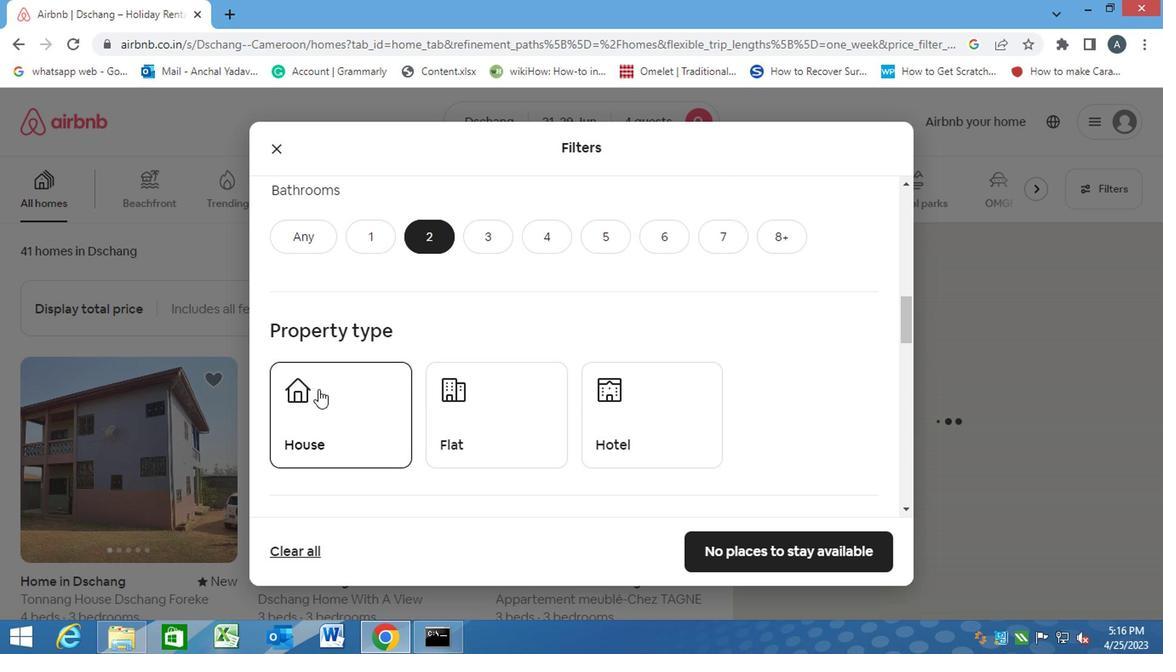 
Action: Mouse pressed left at (343, 377)
Screenshot: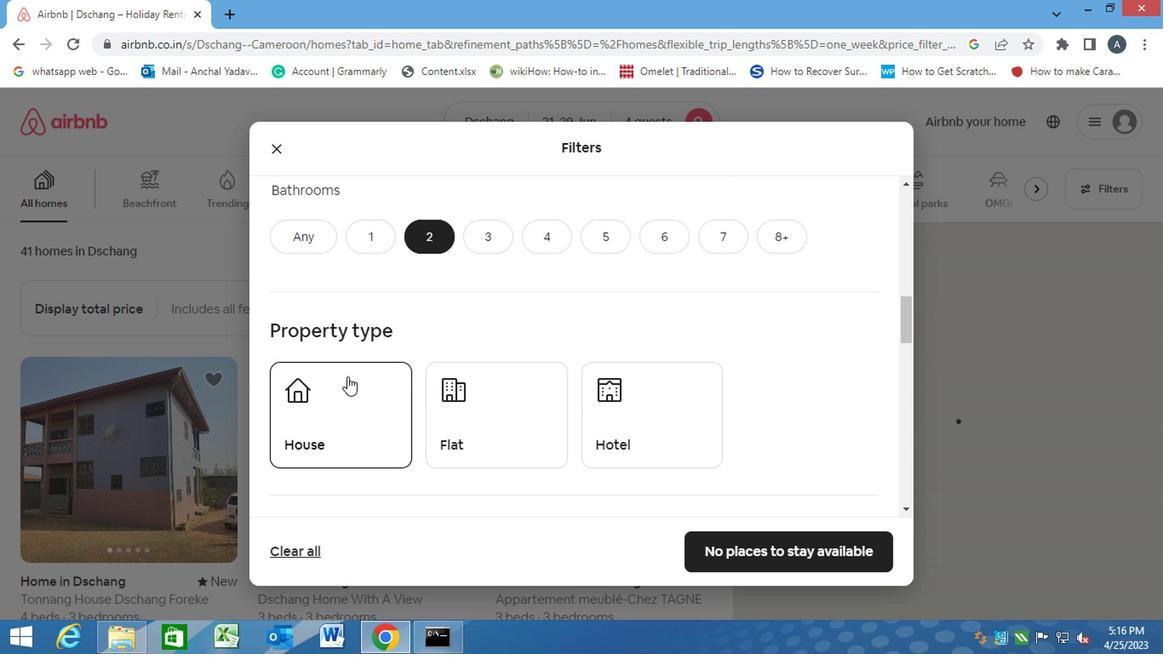 
Action: Mouse moved to (490, 401)
Screenshot: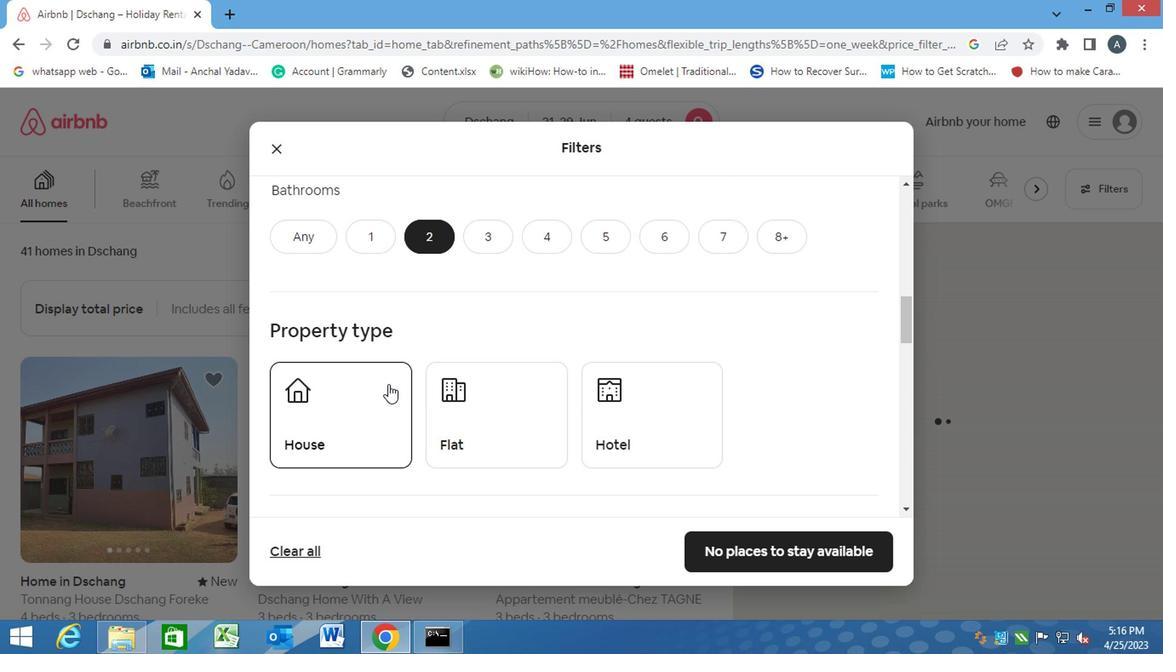 
Action: Mouse pressed left at (490, 401)
Screenshot: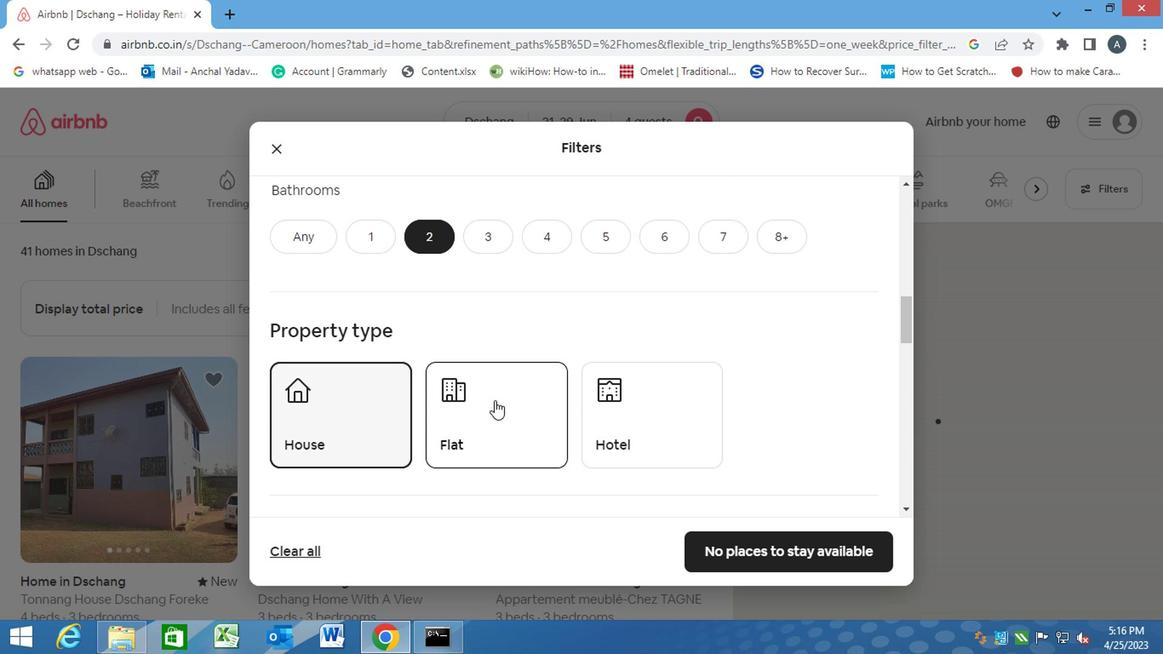 
Action: Mouse moved to (575, 455)
Screenshot: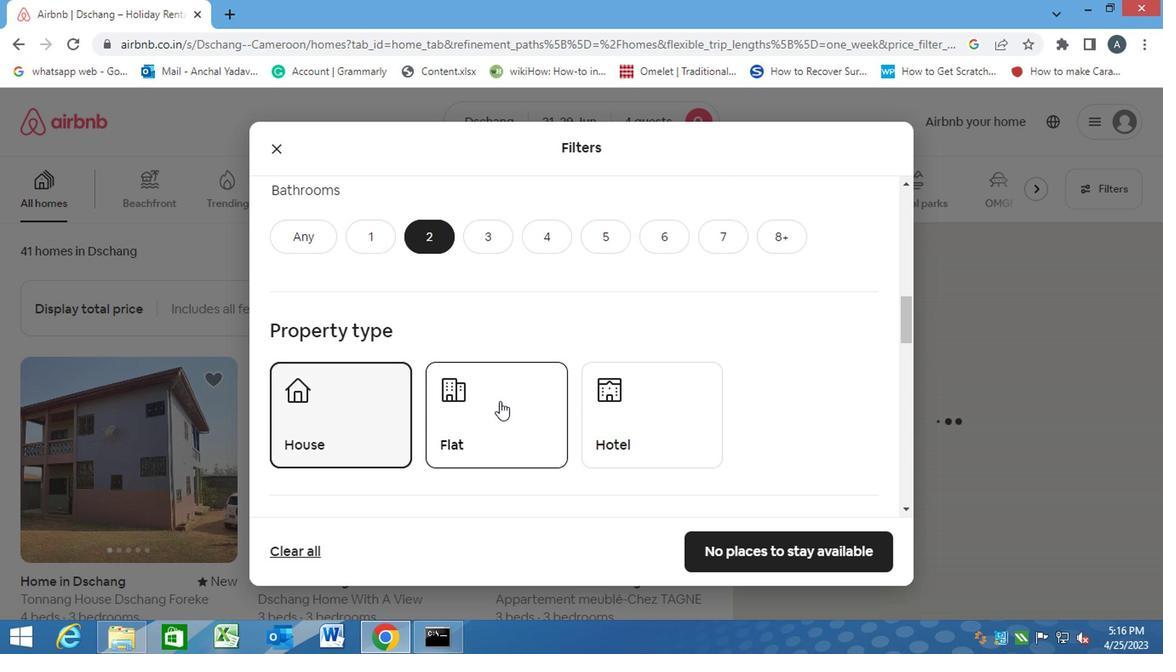 
Action: Mouse scrolled (575, 454) with delta (0, 0)
Screenshot: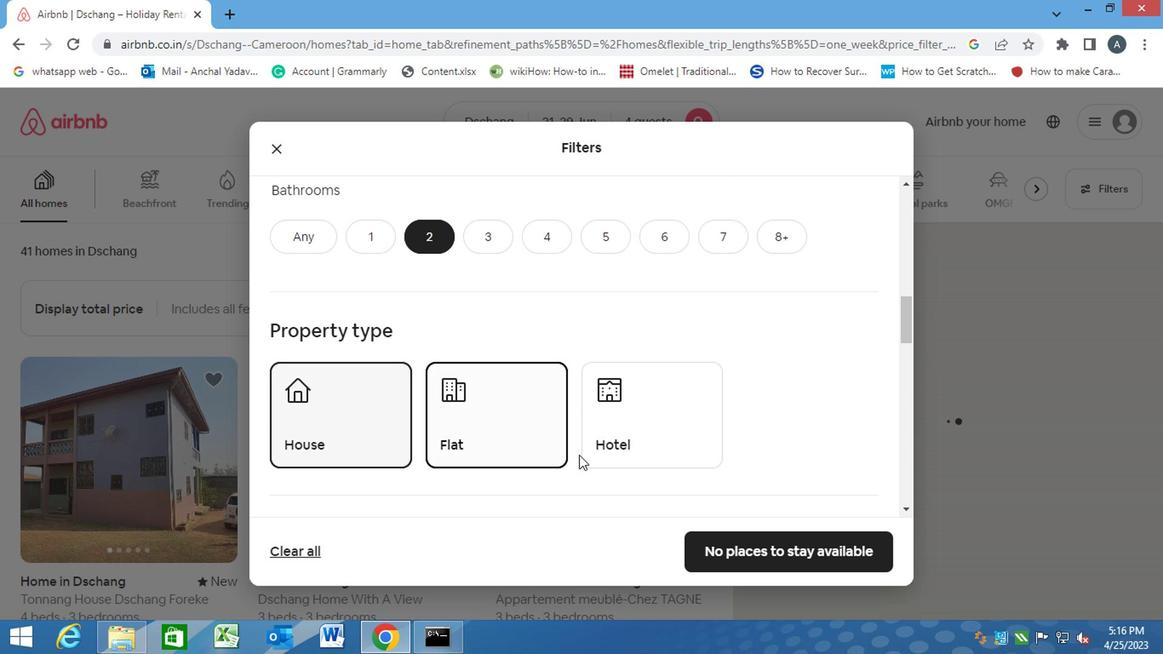 
Action: Mouse scrolled (575, 454) with delta (0, 0)
Screenshot: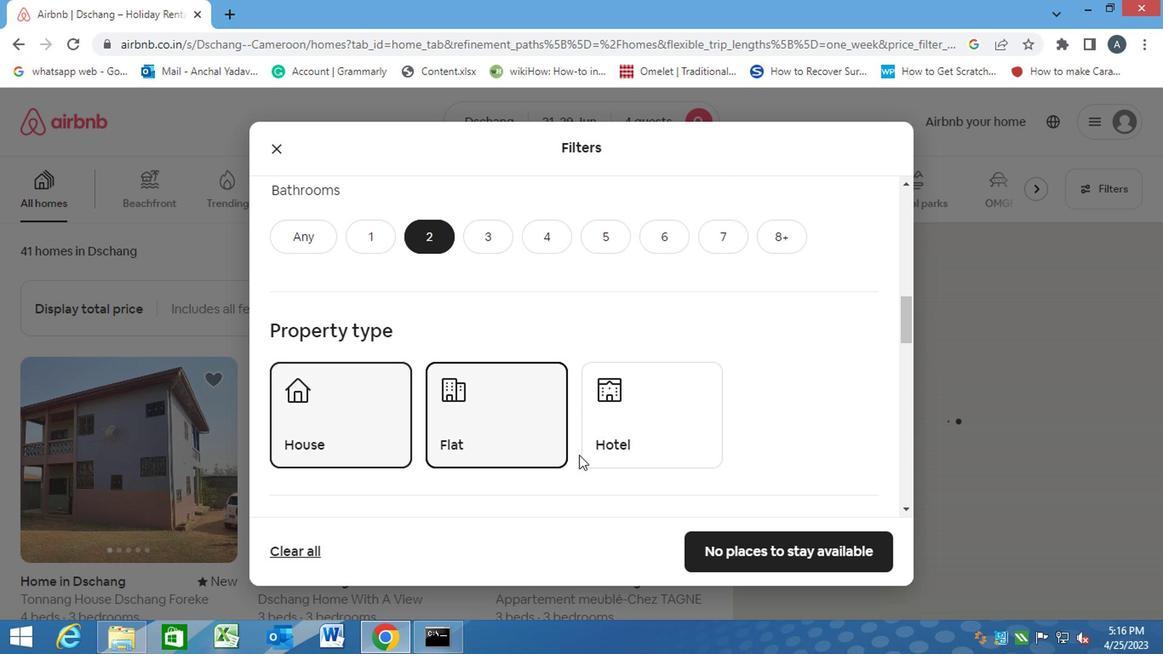 
Action: Mouse scrolled (575, 454) with delta (0, 0)
Screenshot: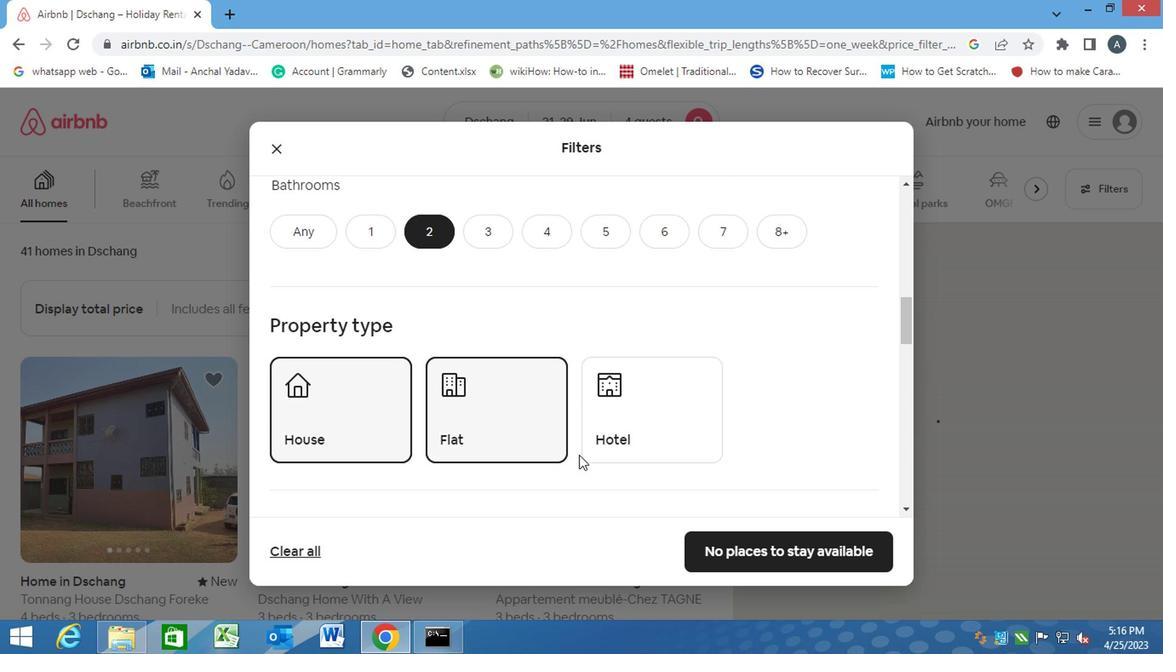 
Action: Mouse scrolled (575, 454) with delta (0, 0)
Screenshot: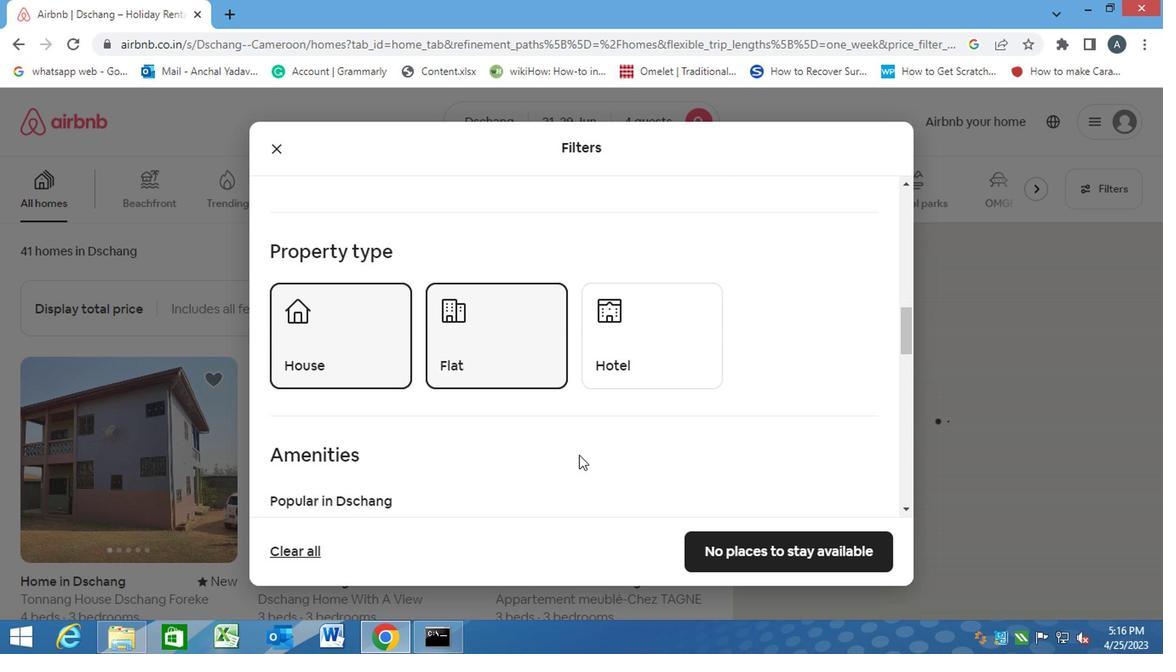 
Action: Mouse scrolled (575, 454) with delta (0, 0)
Screenshot: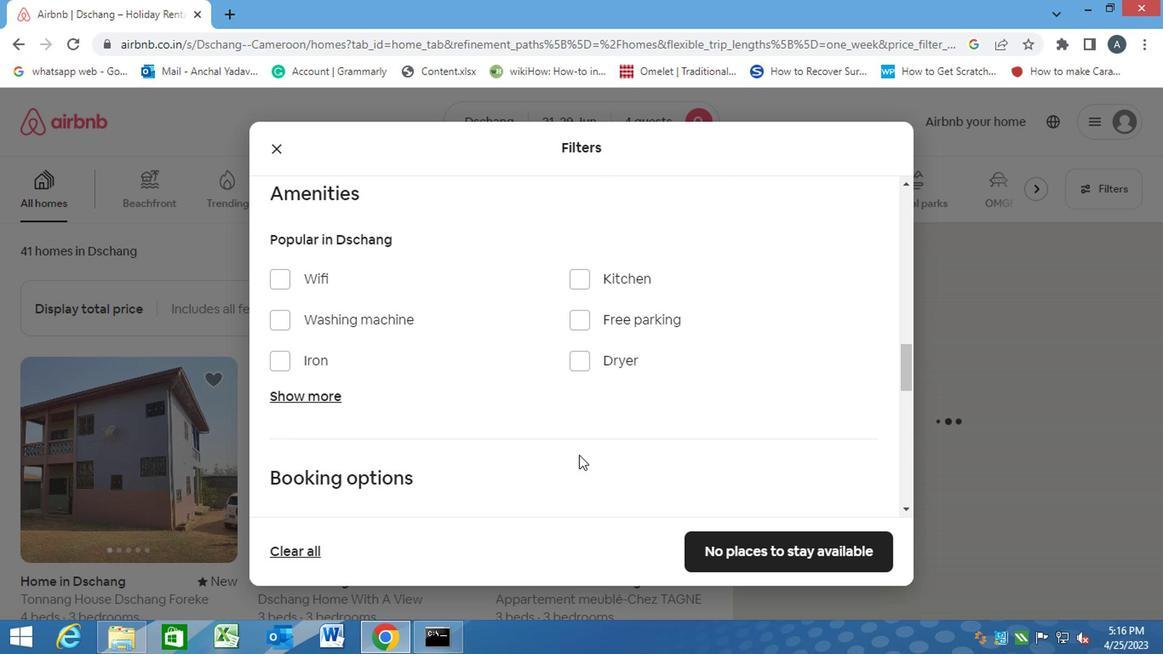 
Action: Mouse scrolled (575, 454) with delta (0, 0)
Screenshot: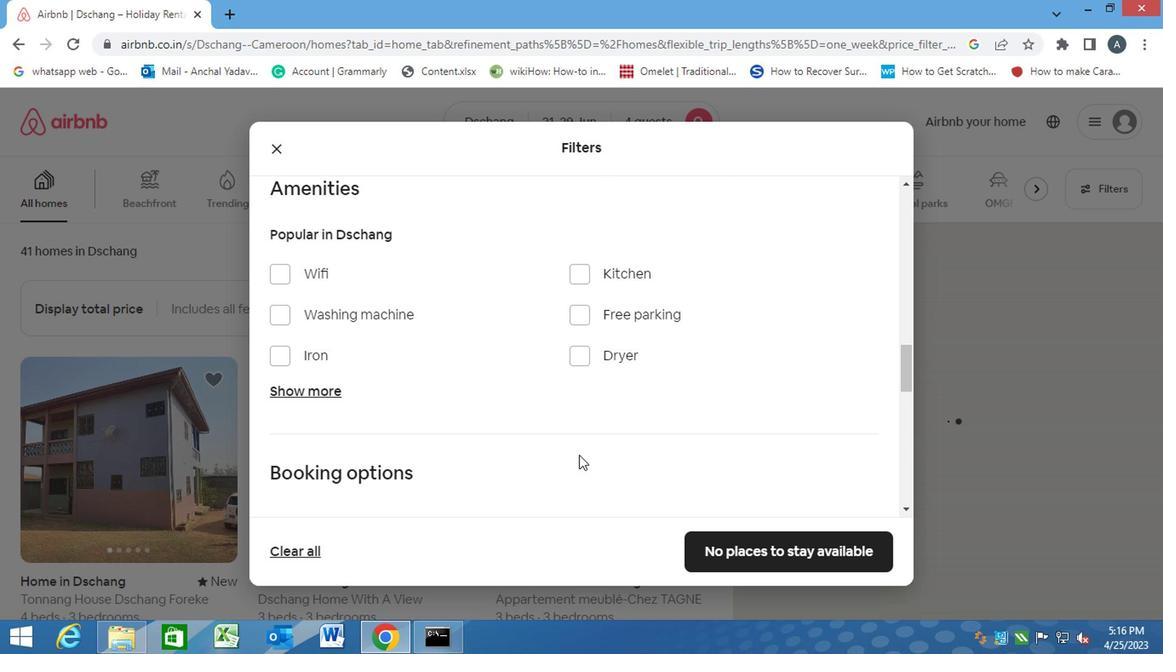 
Action: Mouse scrolled (575, 454) with delta (0, 0)
Screenshot: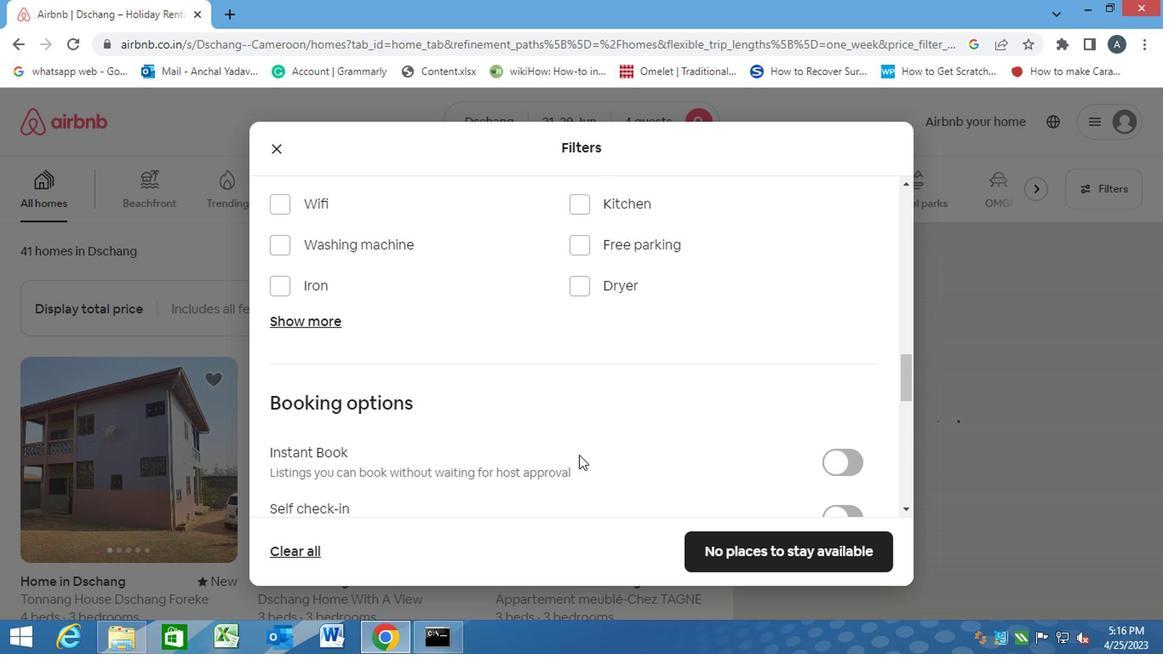 
Action: Mouse moved to (843, 335)
Screenshot: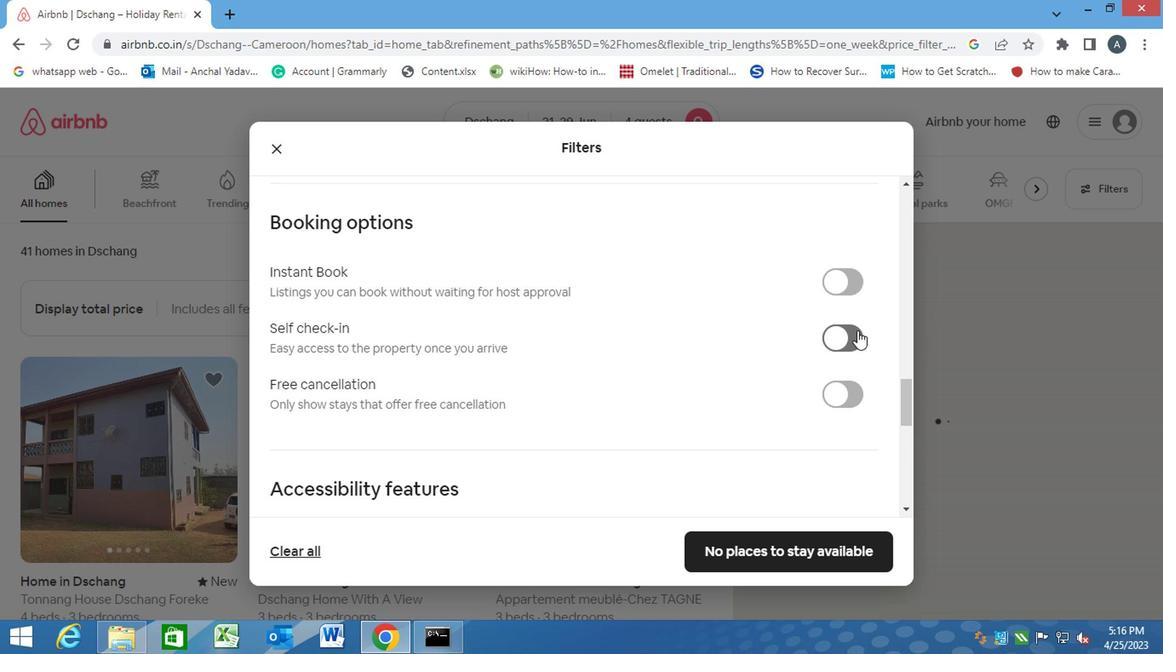 
Action: Mouse pressed left at (843, 335)
Screenshot: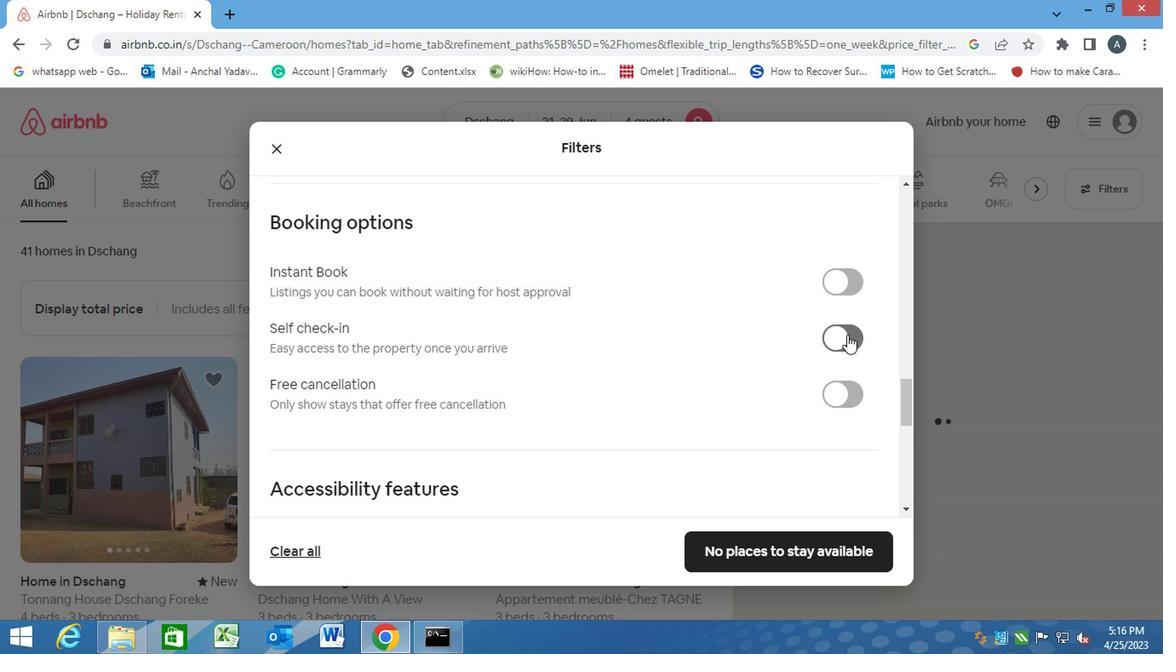 
Action: Mouse moved to (732, 378)
Screenshot: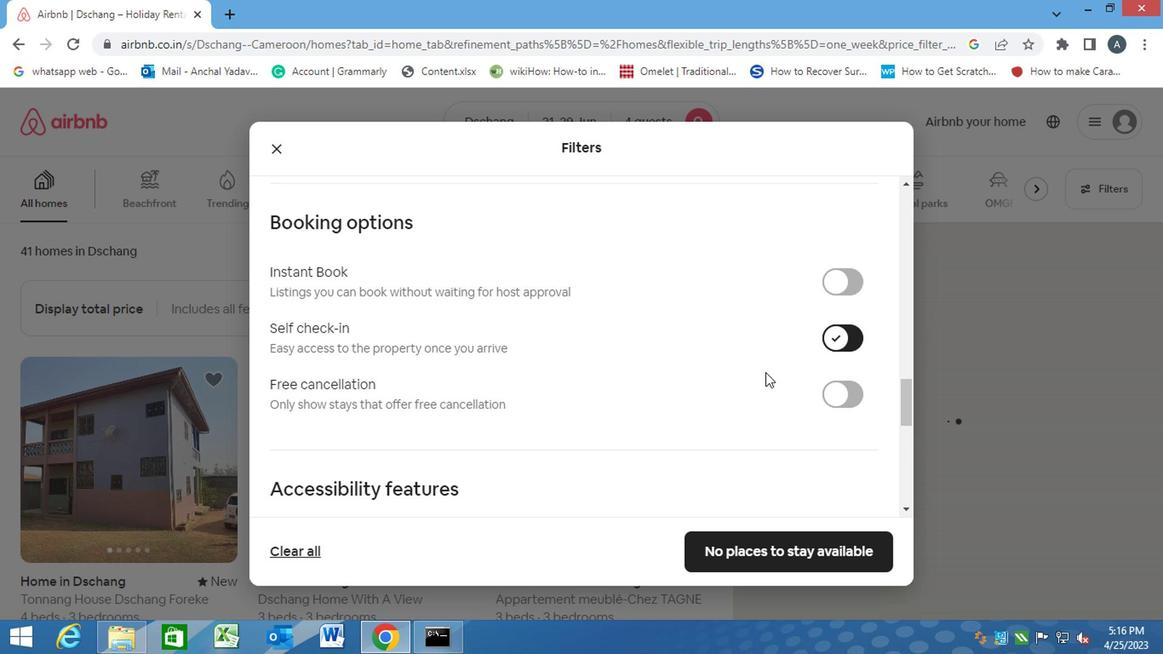 
Action: Mouse scrolled (732, 378) with delta (0, 0)
Screenshot: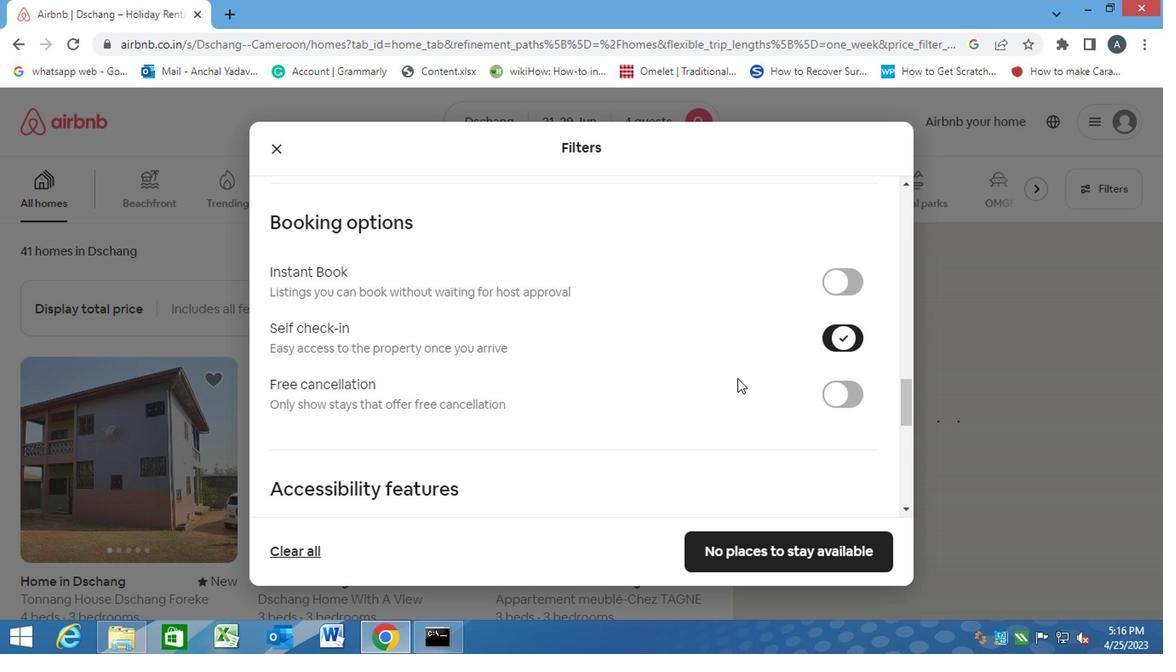 
Action: Mouse scrolled (732, 378) with delta (0, 0)
Screenshot: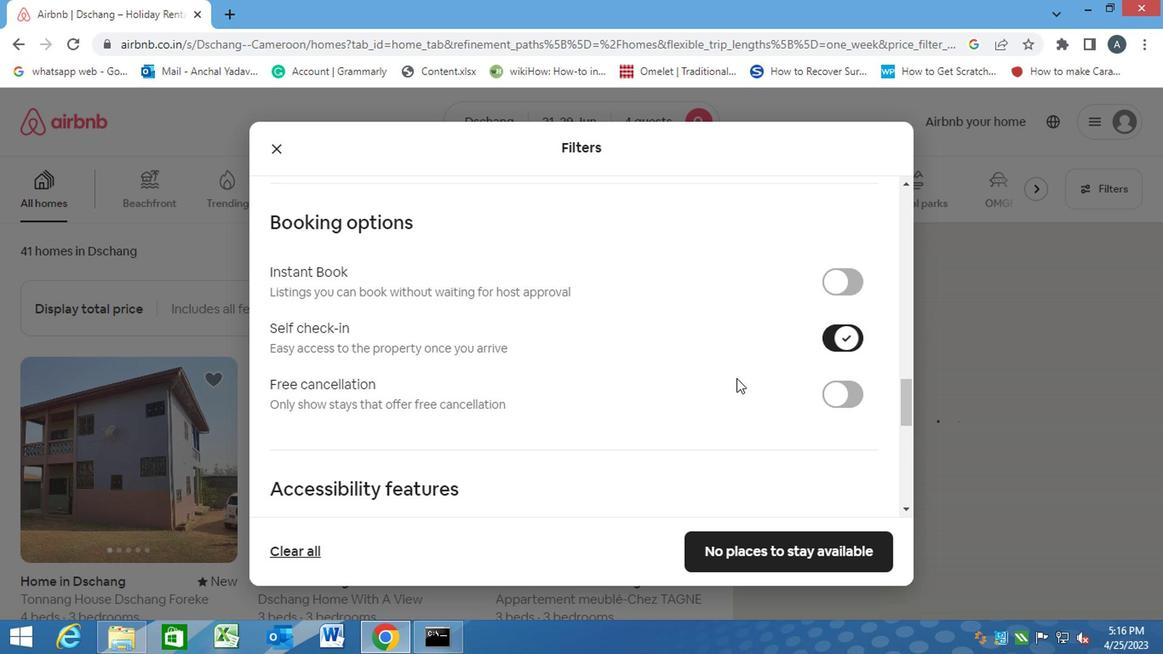 
Action: Mouse scrolled (732, 378) with delta (0, 0)
Screenshot: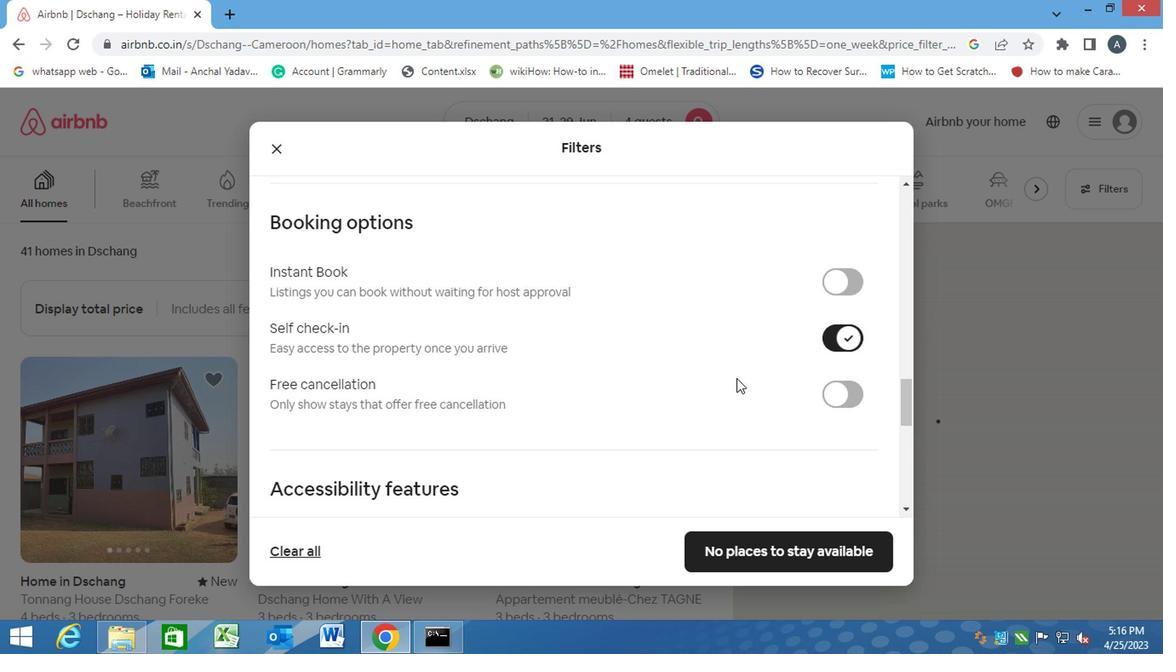 
Action: Mouse scrolled (732, 378) with delta (0, 0)
Screenshot: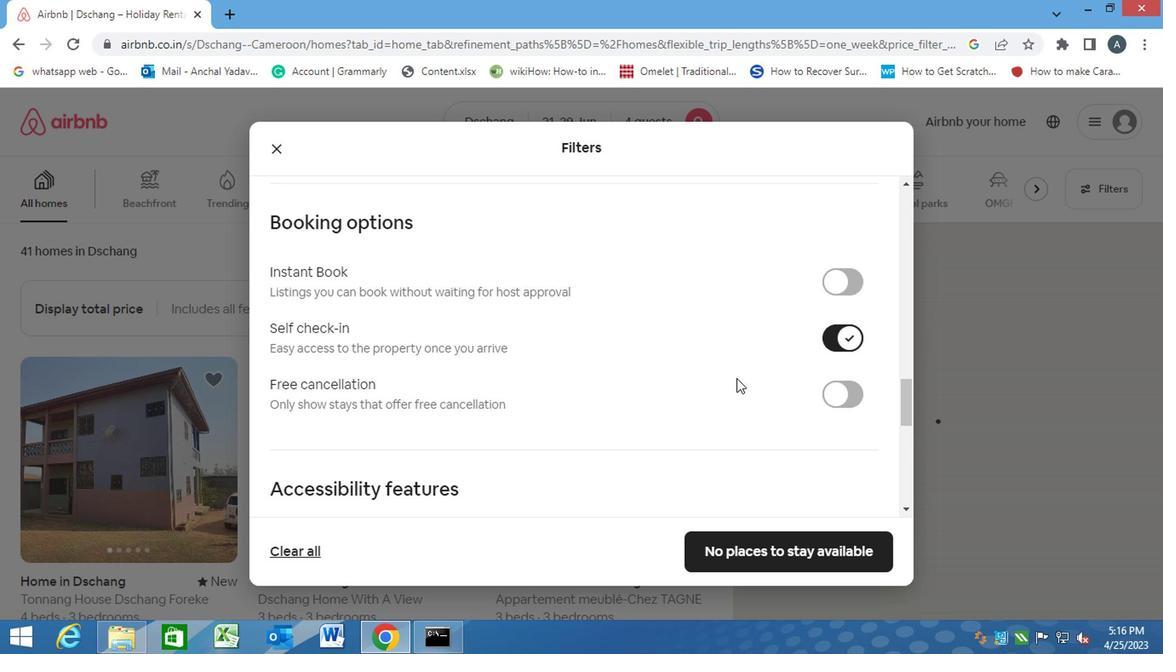 
Action: Mouse scrolled (732, 378) with delta (0, 0)
Screenshot: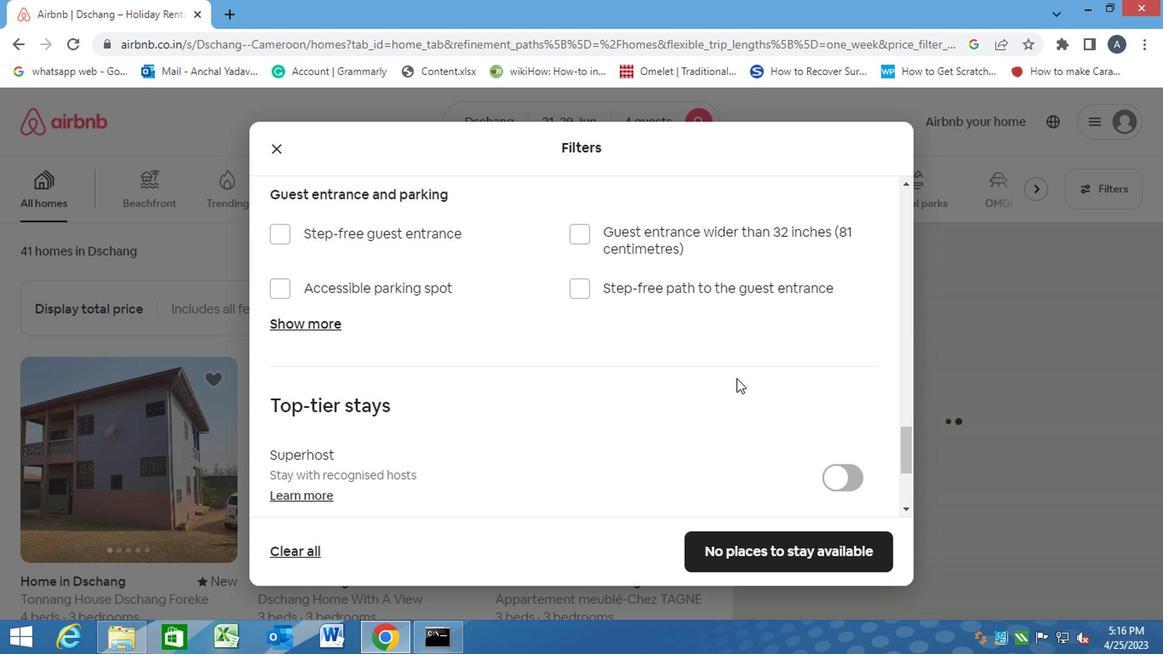 
Action: Mouse scrolled (732, 378) with delta (0, 0)
Screenshot: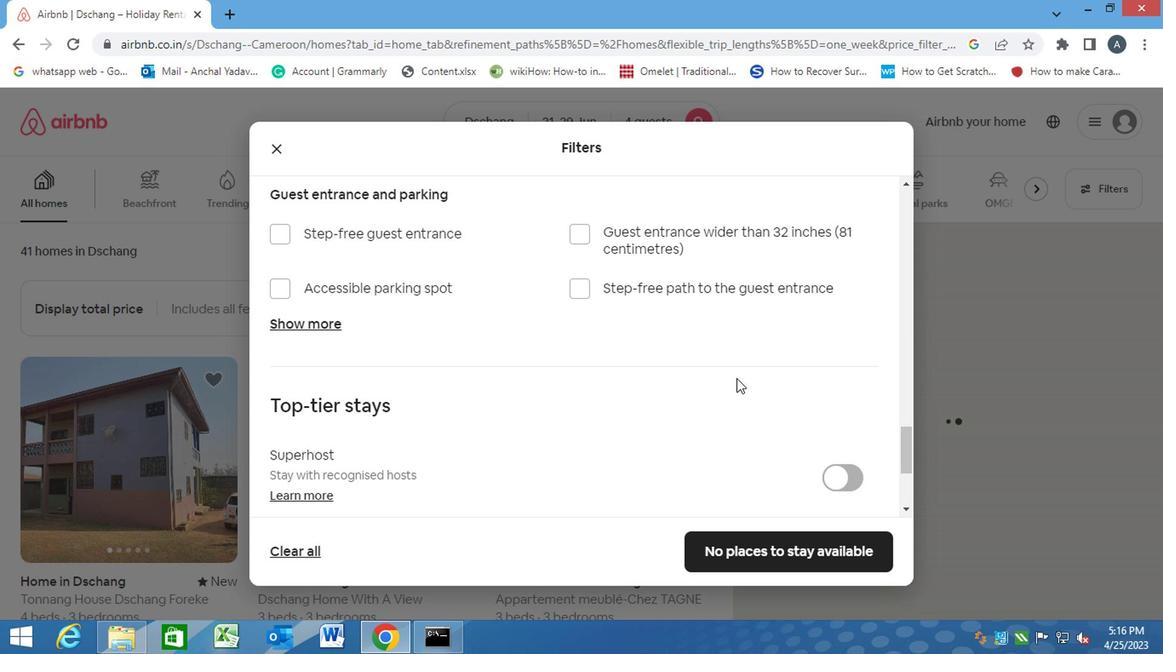 
Action: Mouse scrolled (732, 378) with delta (0, 0)
Screenshot: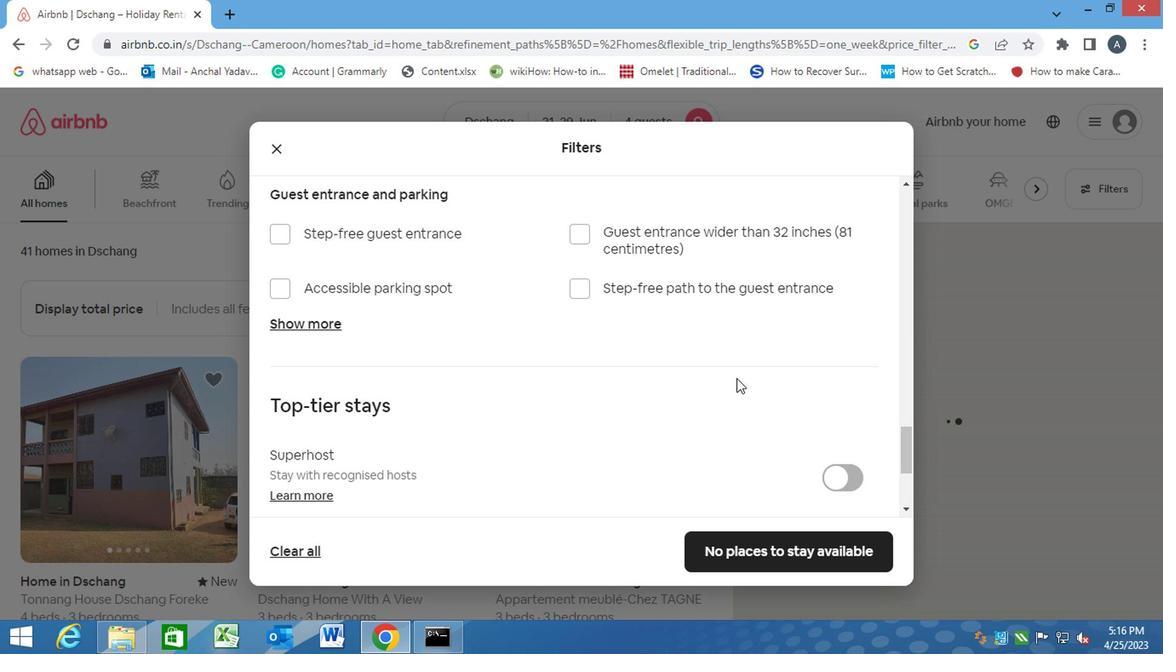 
Action: Mouse scrolled (732, 378) with delta (0, 0)
Screenshot: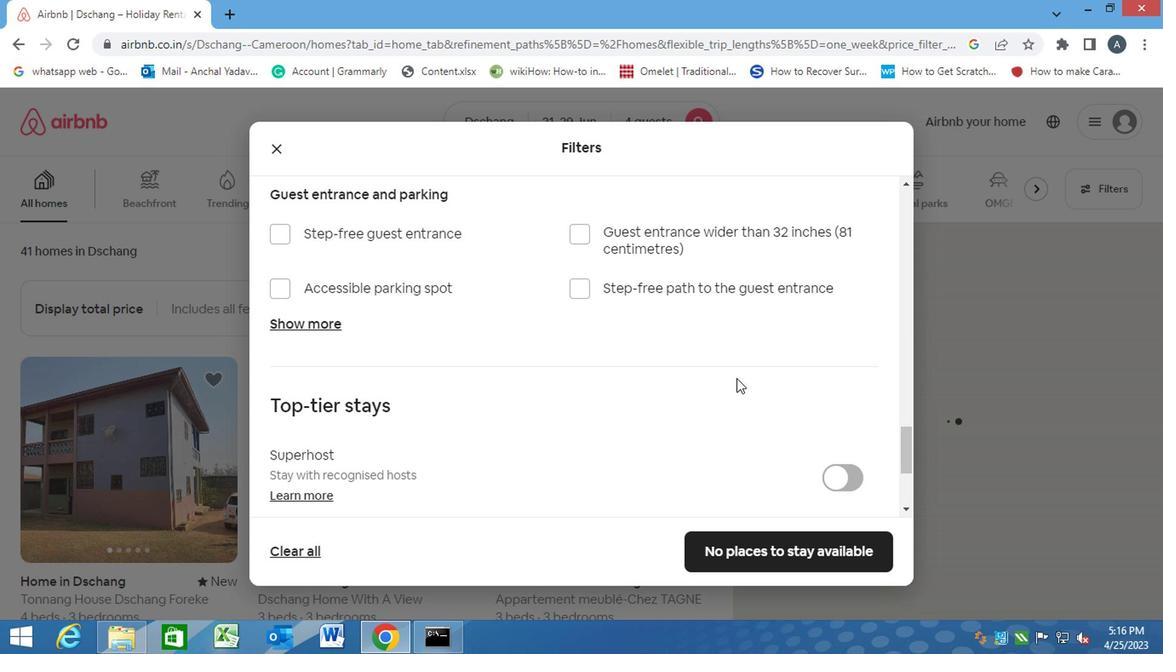
Action: Mouse moved to (287, 426)
Screenshot: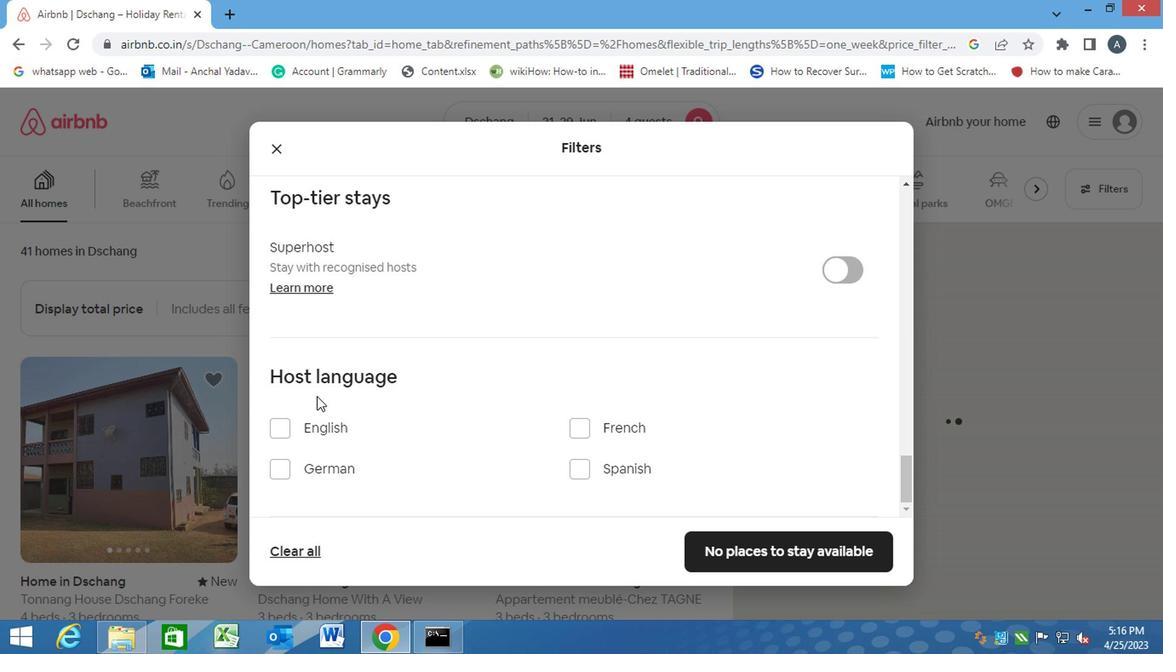 
Action: Mouse pressed left at (287, 426)
Screenshot: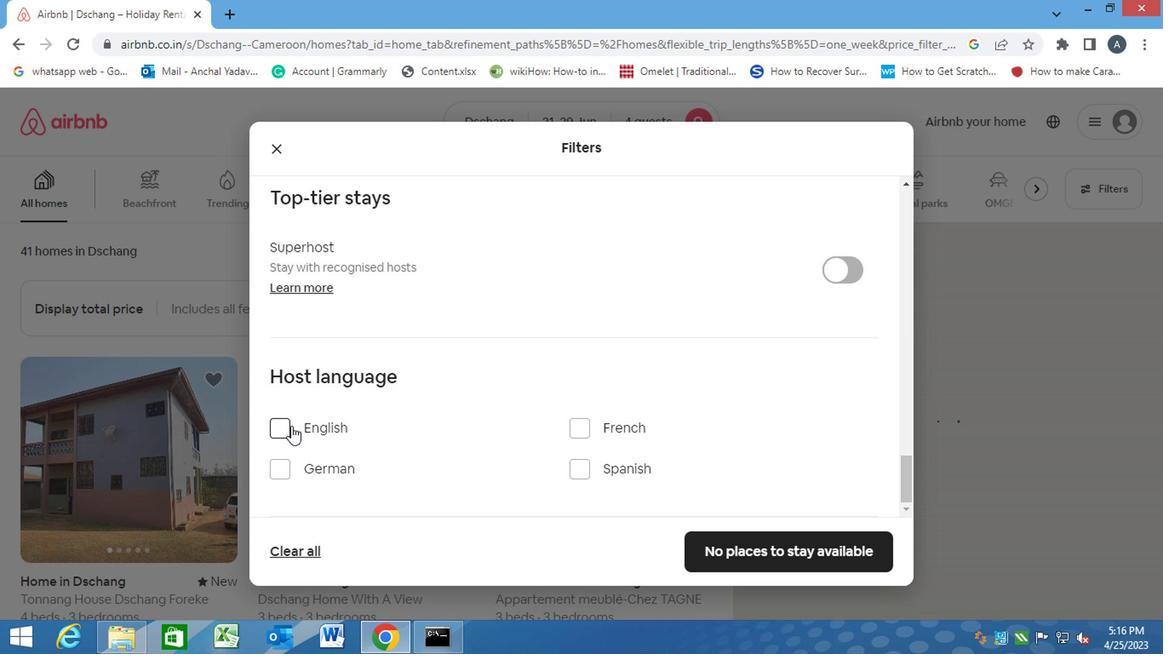 
Action: Mouse moved to (764, 544)
Screenshot: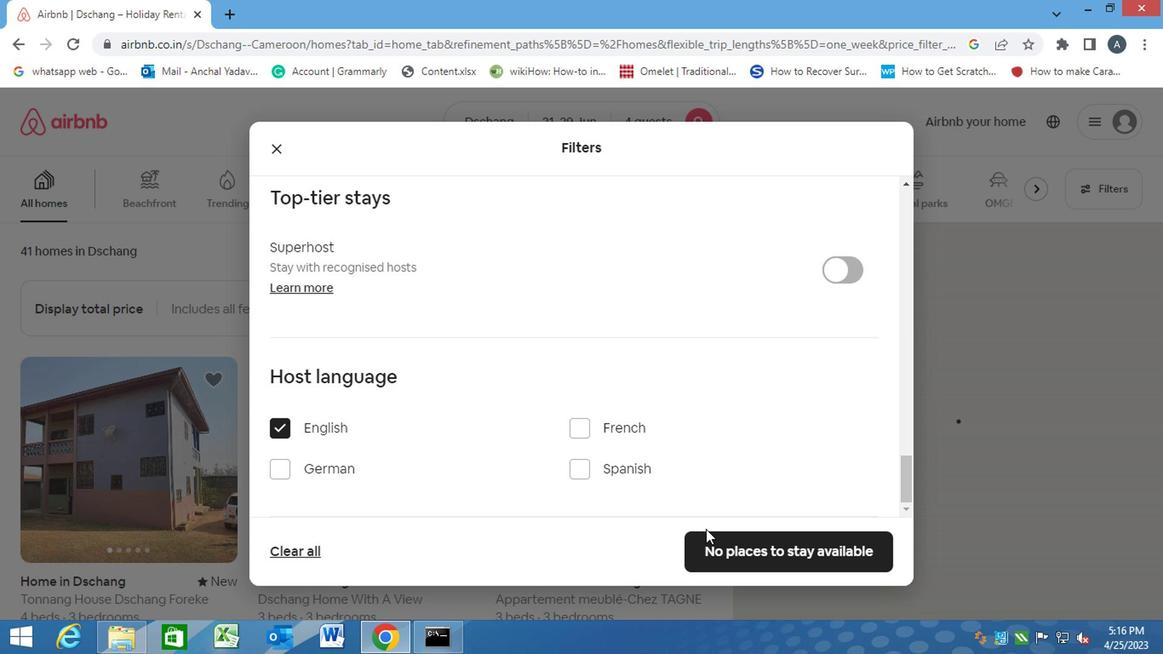 
Action: Mouse pressed left at (764, 544)
Screenshot: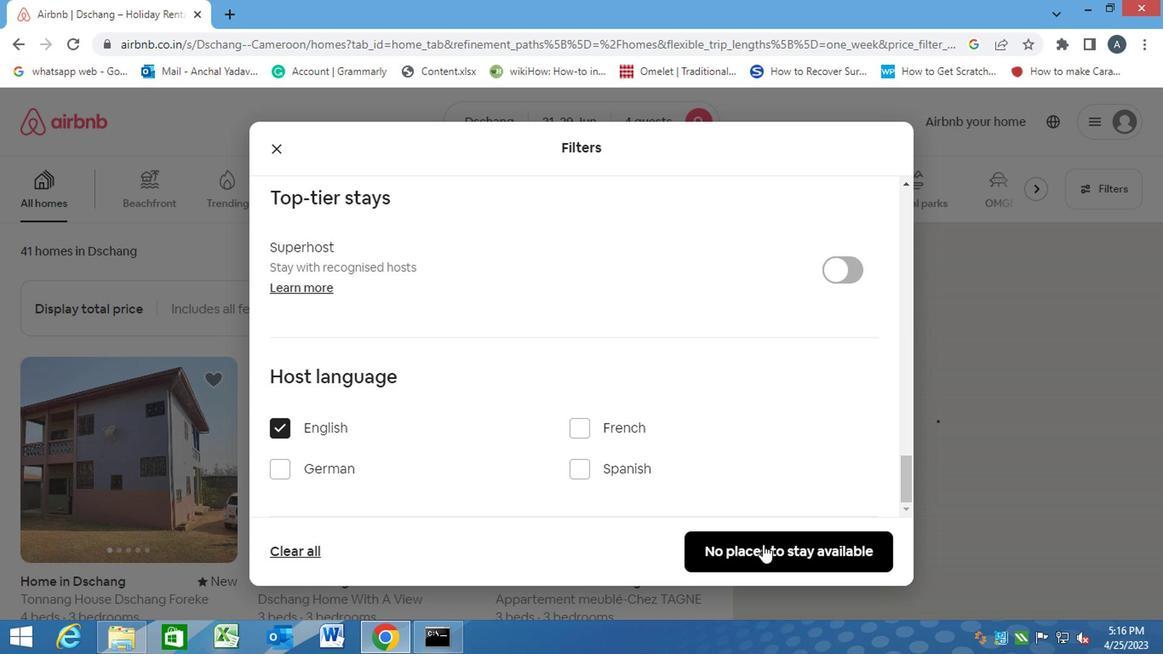 
